 Task: Send an email with the signature Giselle Flores with the subject Update on a remote work arrangement and the message We need to discuss the new procedures for handling customer complaints on social media. from softage.8@softage.net to softage.10@softage.net and move the email from Sent Items to the folder Supplements
Action: Mouse moved to (142, 169)
Screenshot: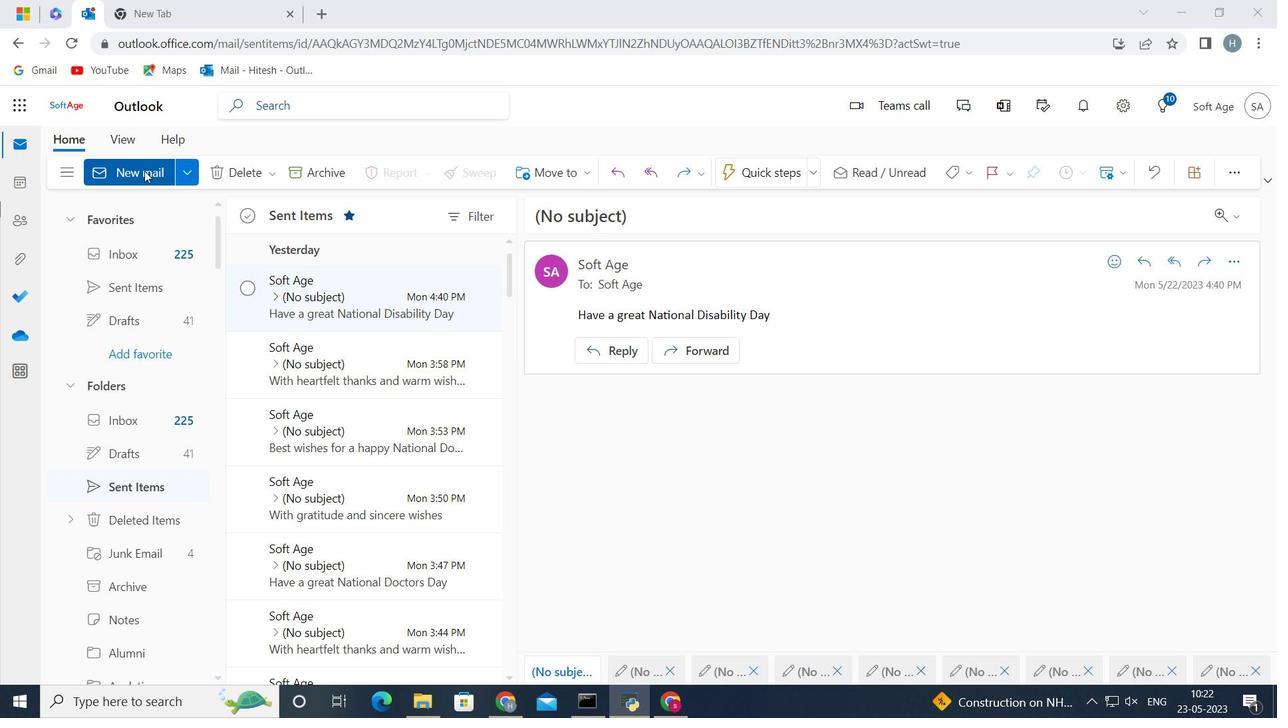 
Action: Mouse pressed left at (142, 169)
Screenshot: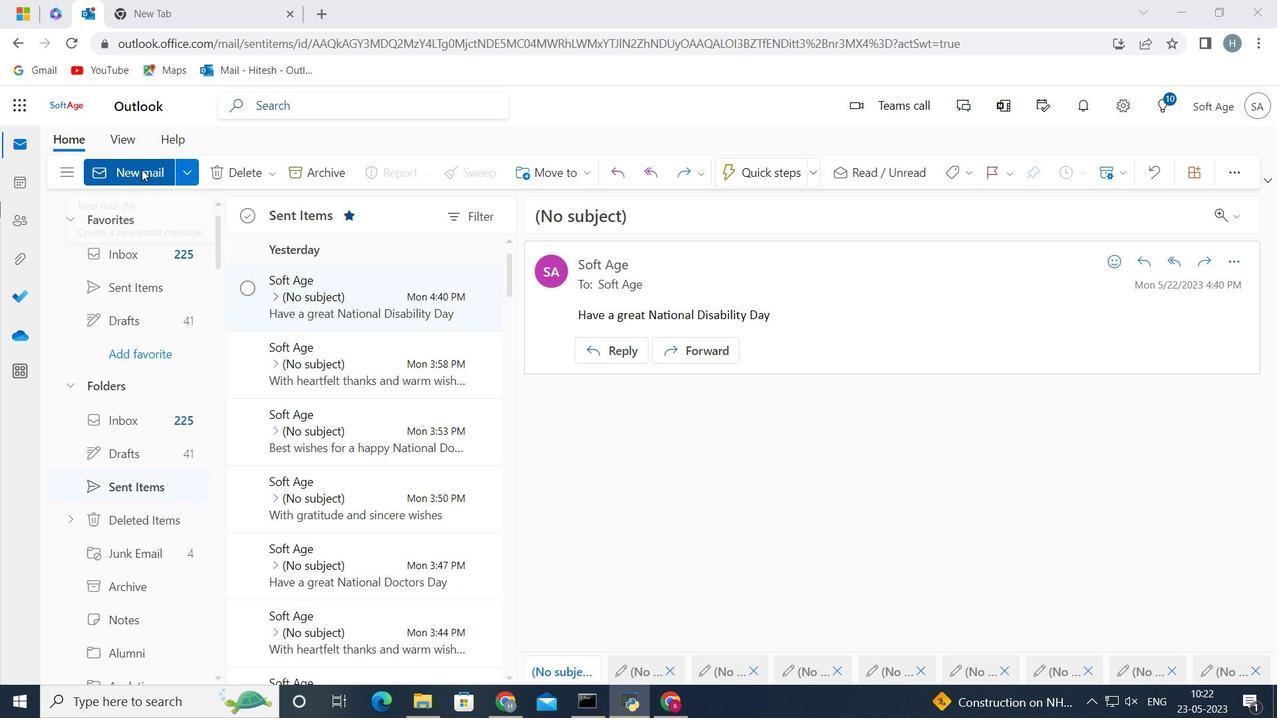 
Action: Mouse moved to (1050, 173)
Screenshot: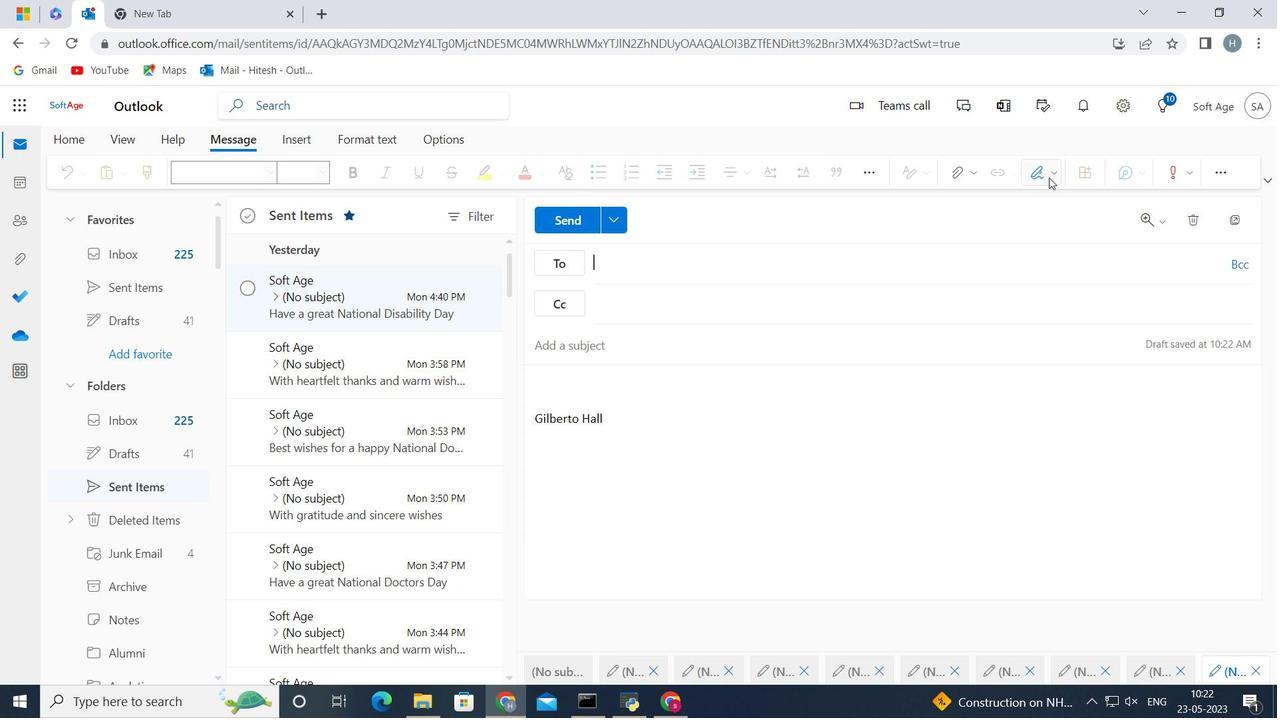 
Action: Mouse pressed left at (1050, 173)
Screenshot: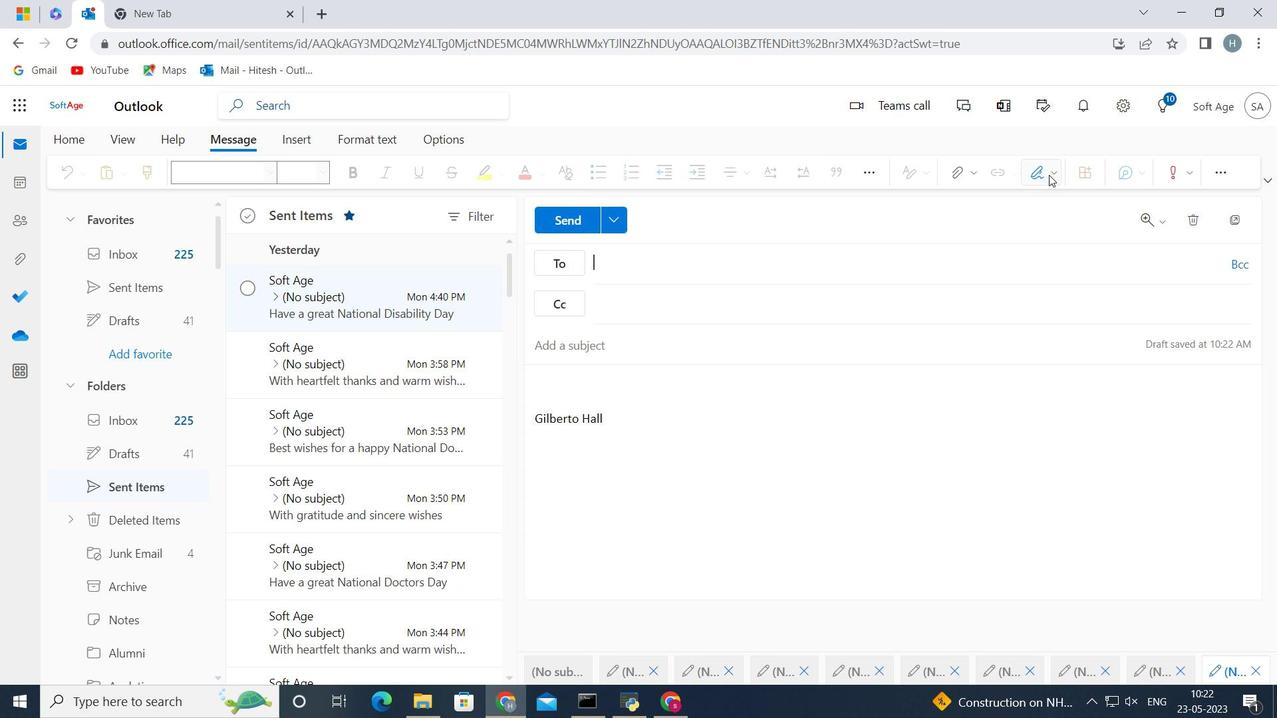 
Action: Mouse moved to (1008, 242)
Screenshot: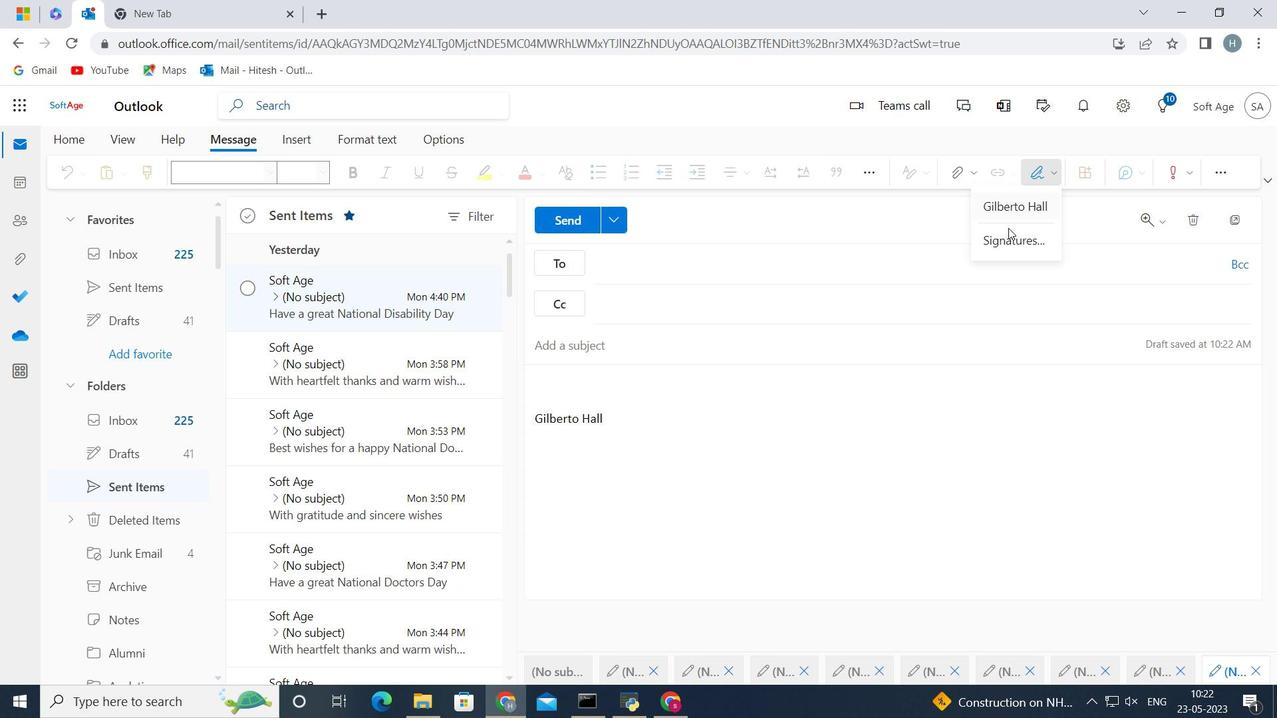 
Action: Mouse pressed left at (1008, 242)
Screenshot: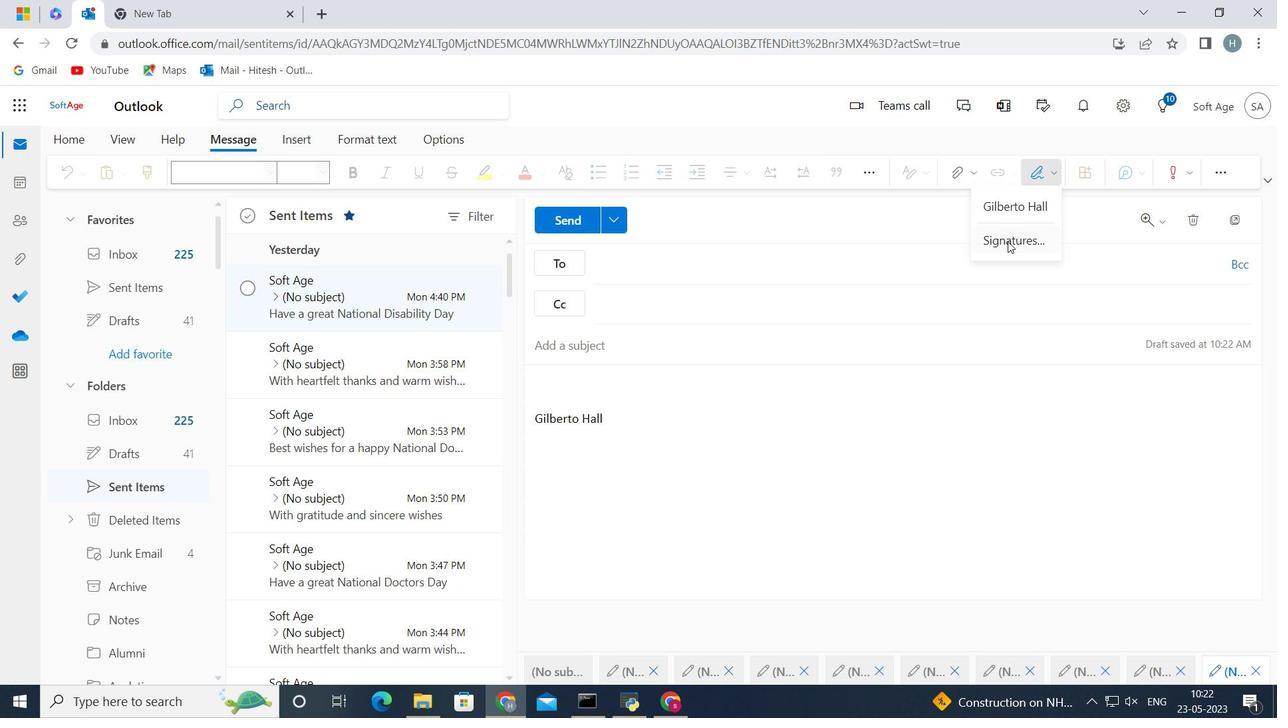 
Action: Mouse moved to (963, 302)
Screenshot: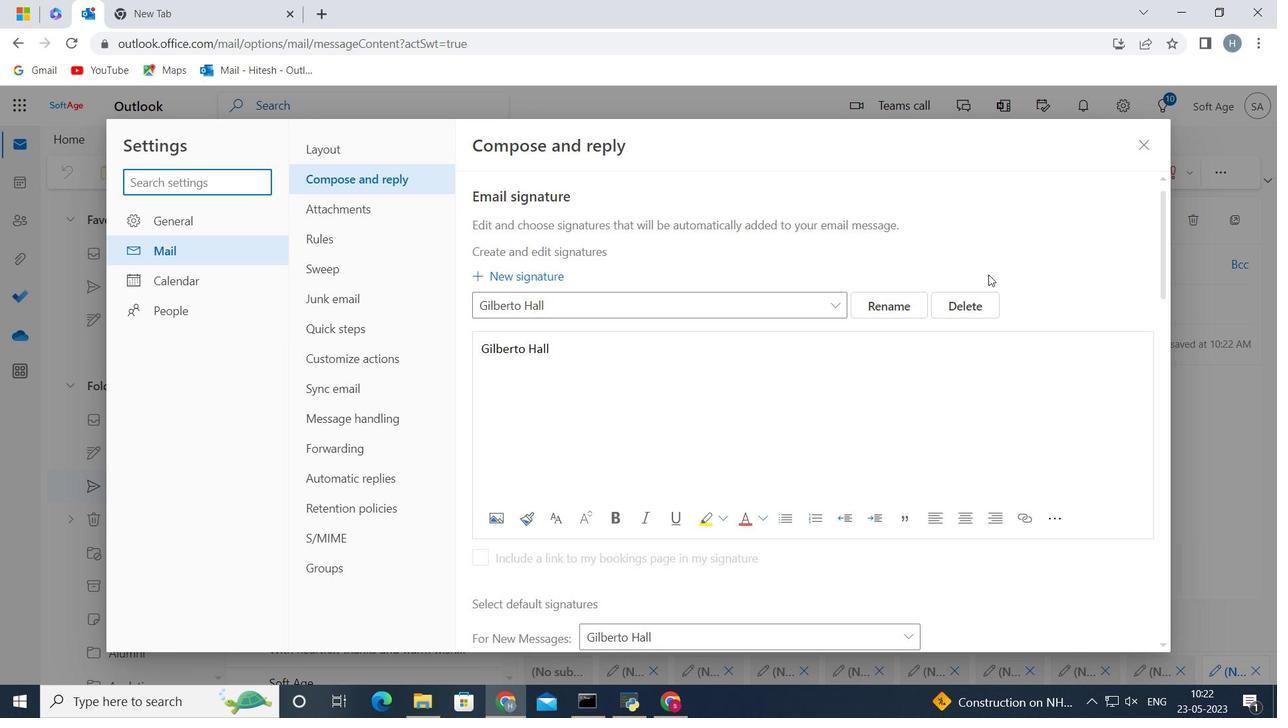 
Action: Mouse pressed left at (963, 302)
Screenshot: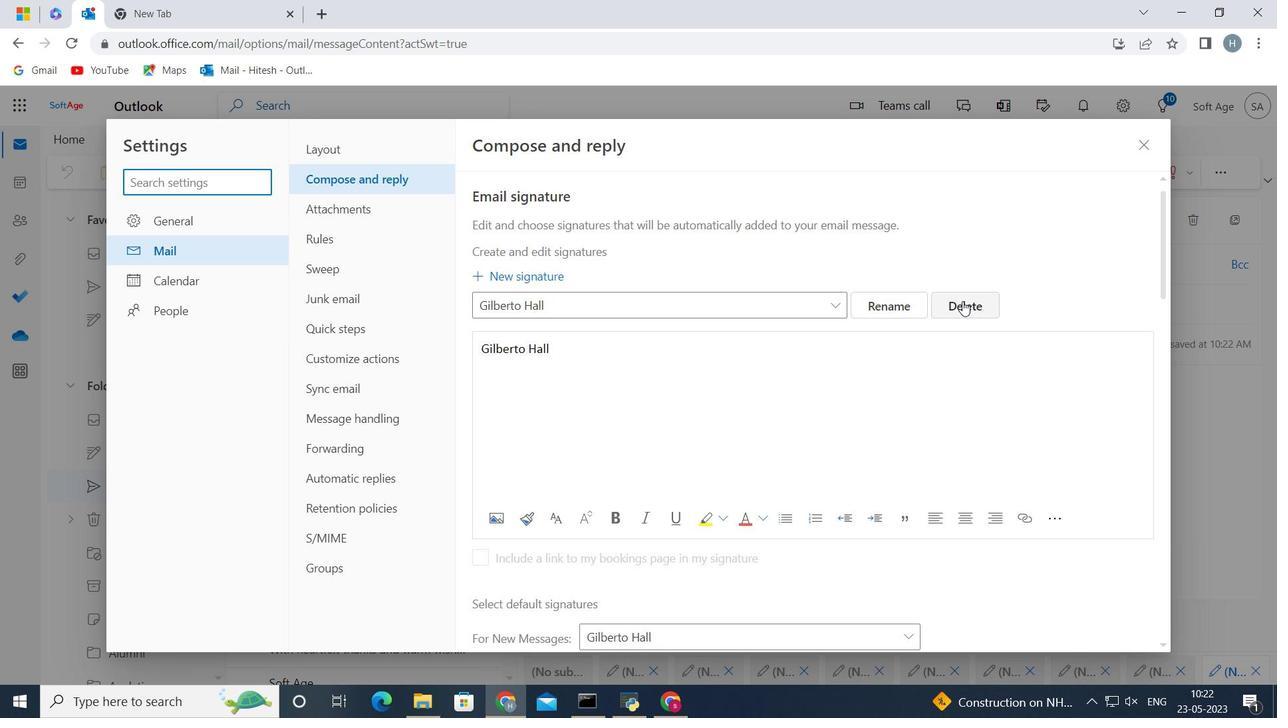 
Action: Mouse moved to (763, 307)
Screenshot: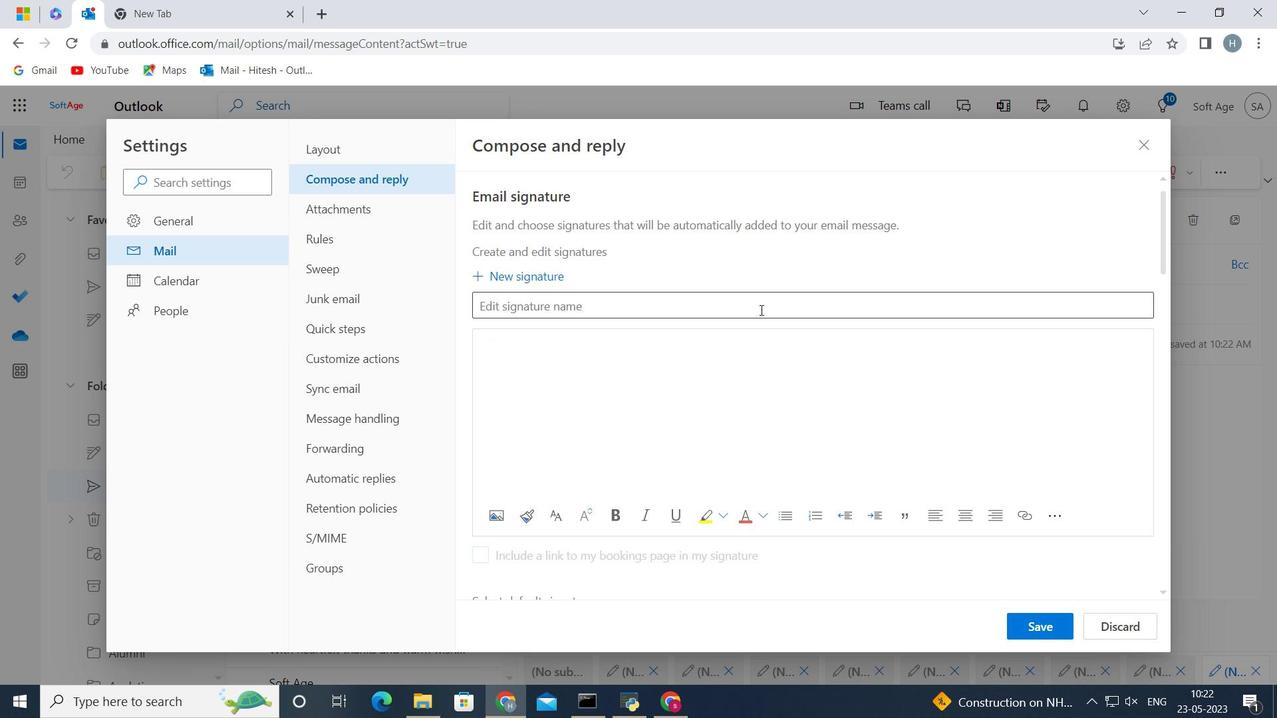 
Action: Mouse pressed left at (763, 307)
Screenshot: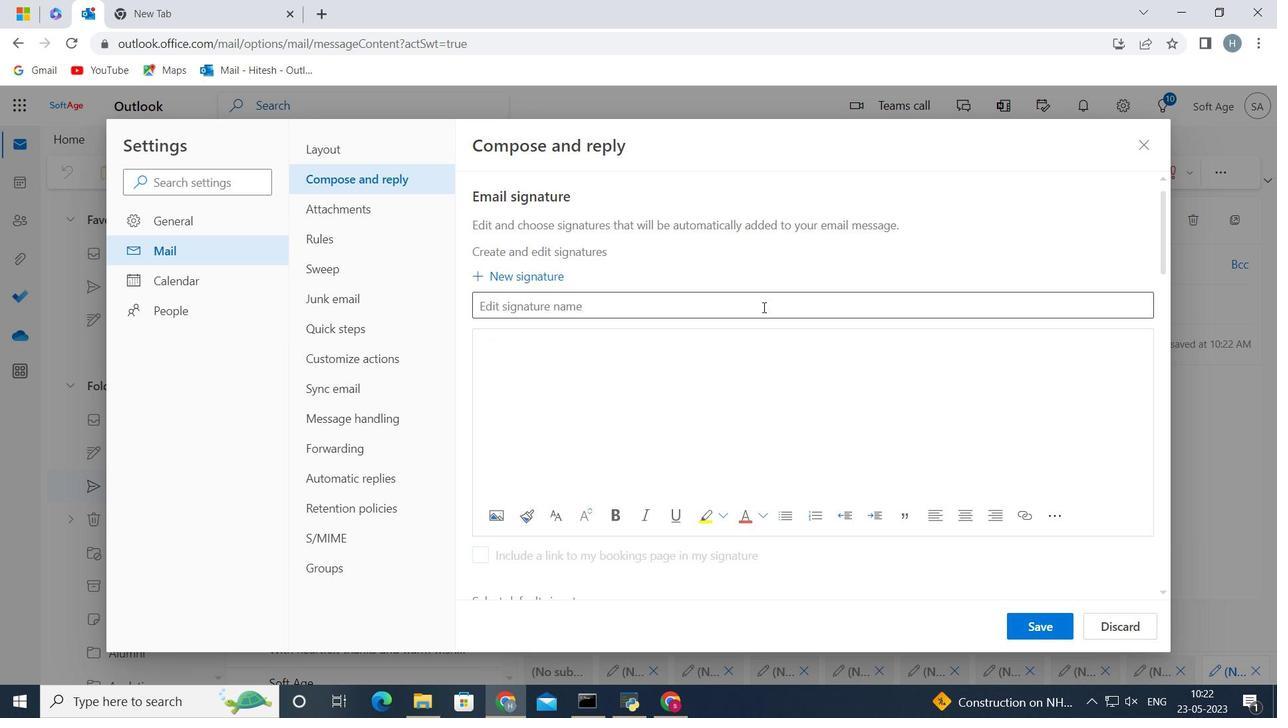 
Action: Key pressed <Key.shift><Key.shift><Key.shift><Key.shift><Key.shift><Key.shift>Giselle<Key.space><Key.shift>Flores
Screenshot: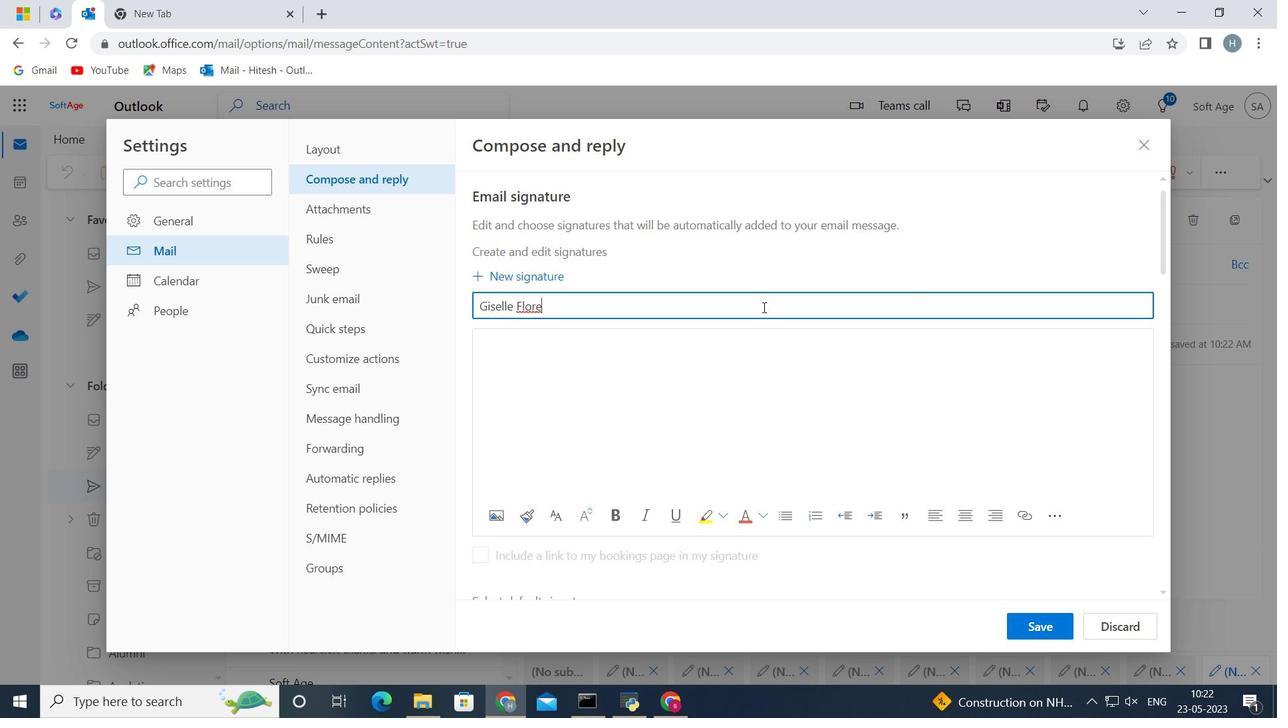 
Action: Mouse moved to (575, 357)
Screenshot: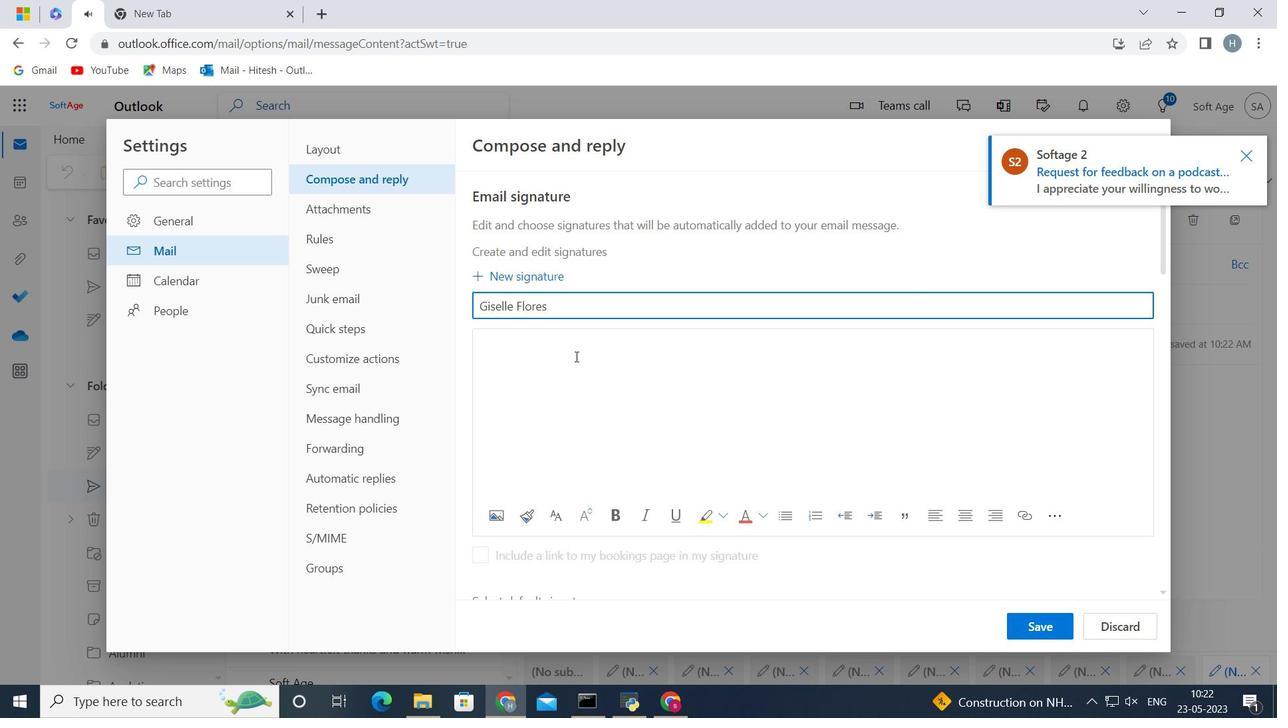 
Action: Mouse pressed left at (575, 356)
Screenshot: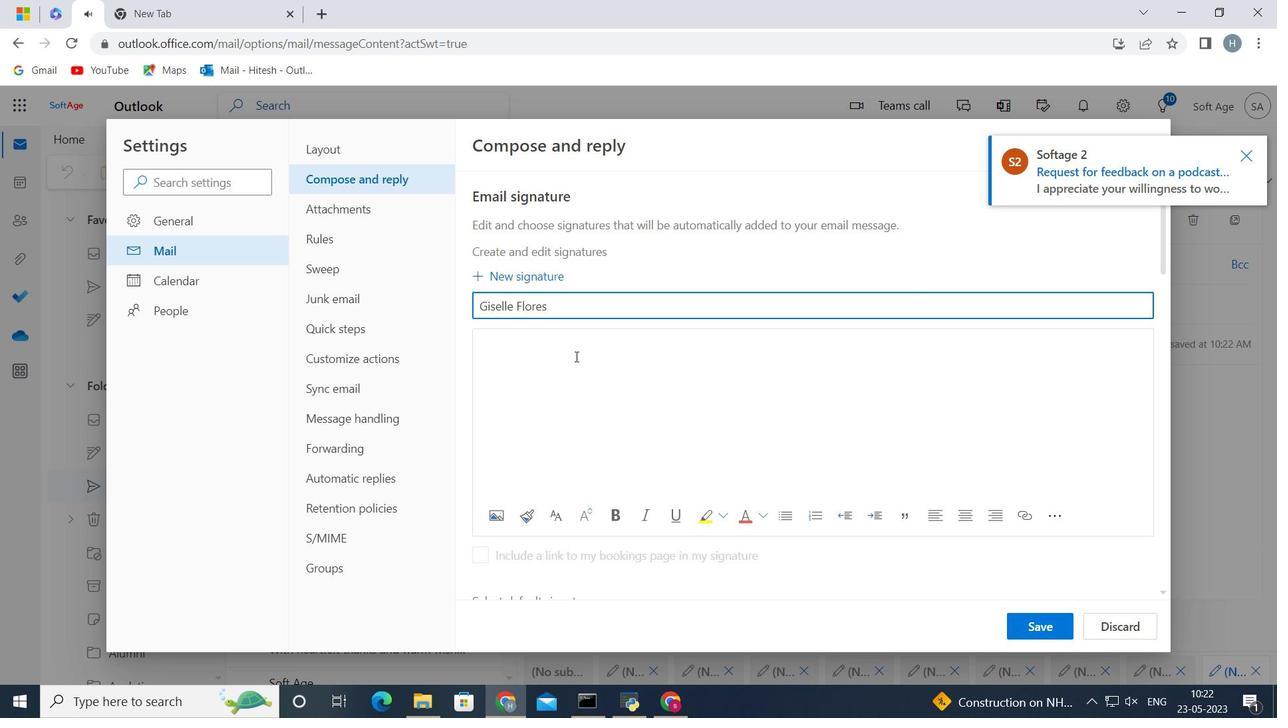 
Action: Key pressed <Key.shift><Key.shift><Key.shift><Key.shift><Key.shift><Key.shift>Giselle<Key.space><Key.shift>Flores
Screenshot: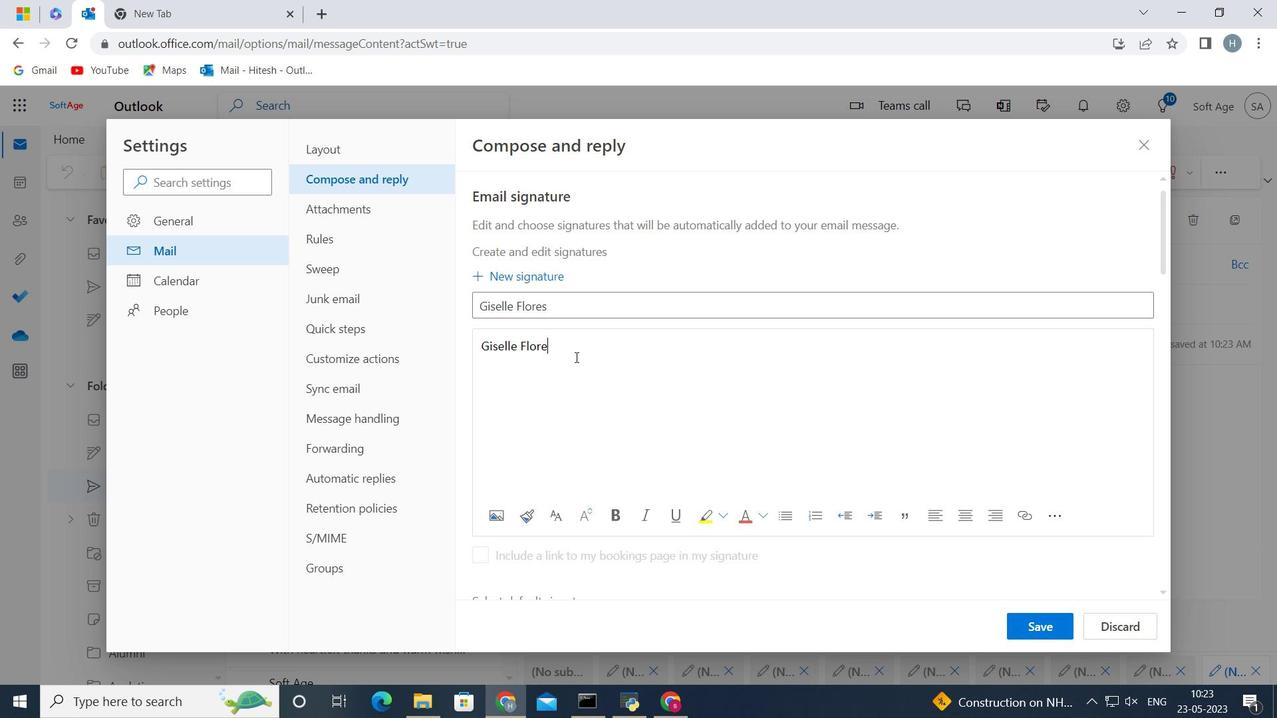
Action: Mouse moved to (1031, 626)
Screenshot: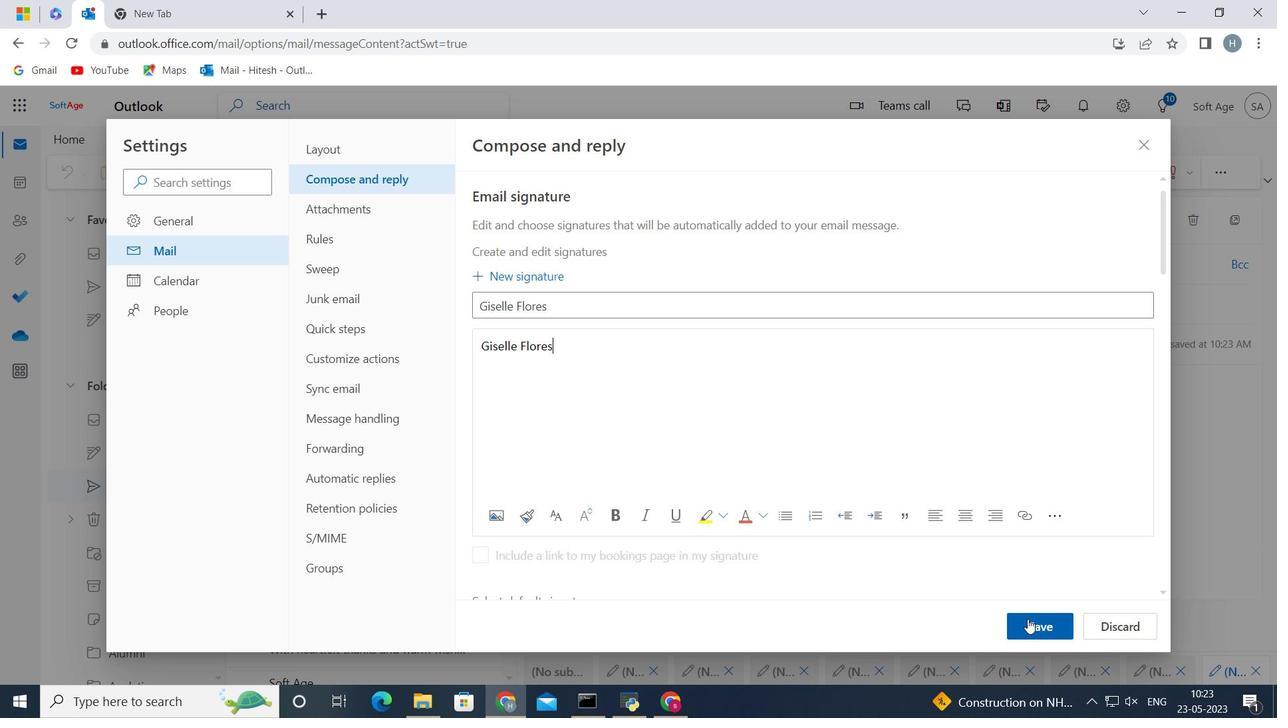 
Action: Mouse pressed left at (1031, 626)
Screenshot: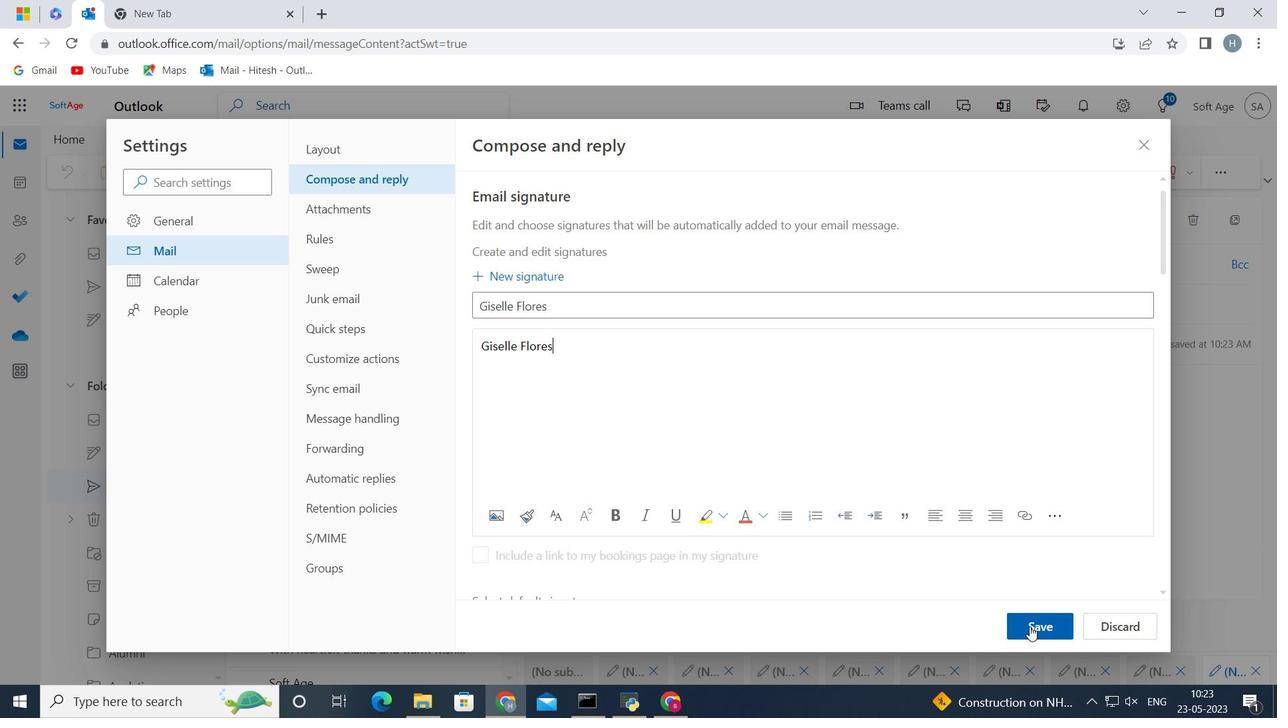 
Action: Mouse moved to (956, 335)
Screenshot: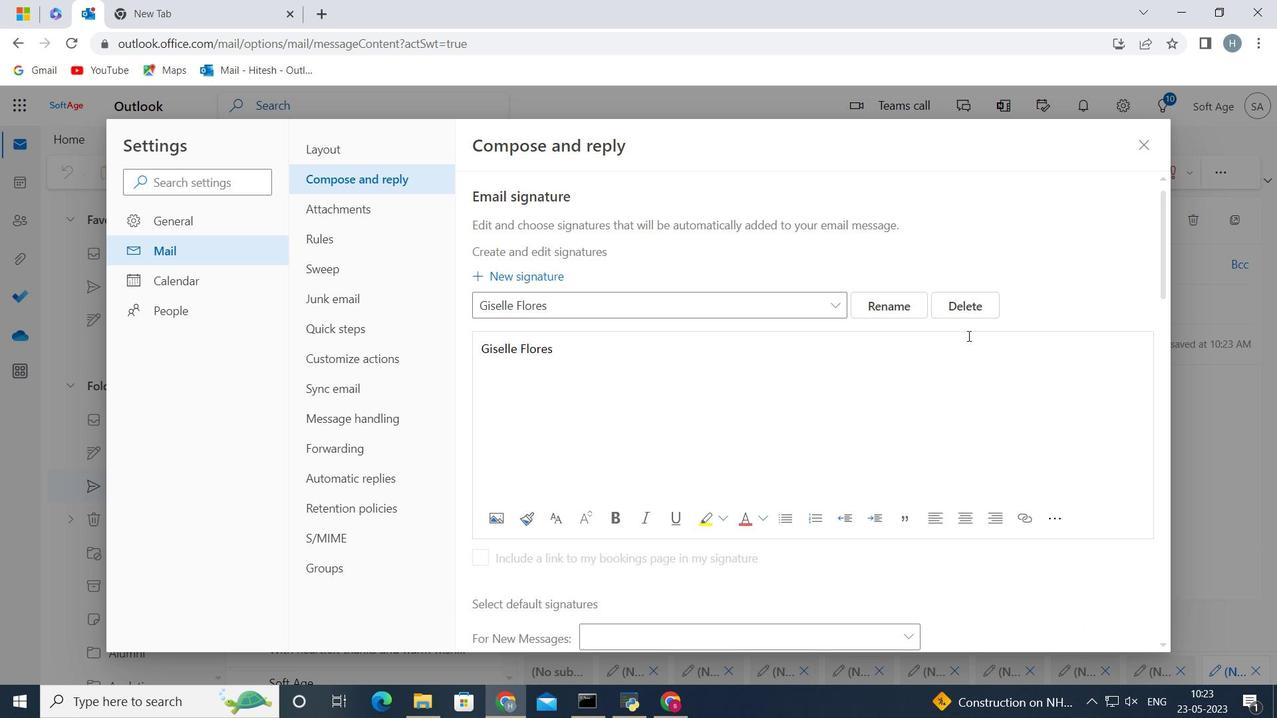 
Action: Mouse scrolled (956, 334) with delta (0, 0)
Screenshot: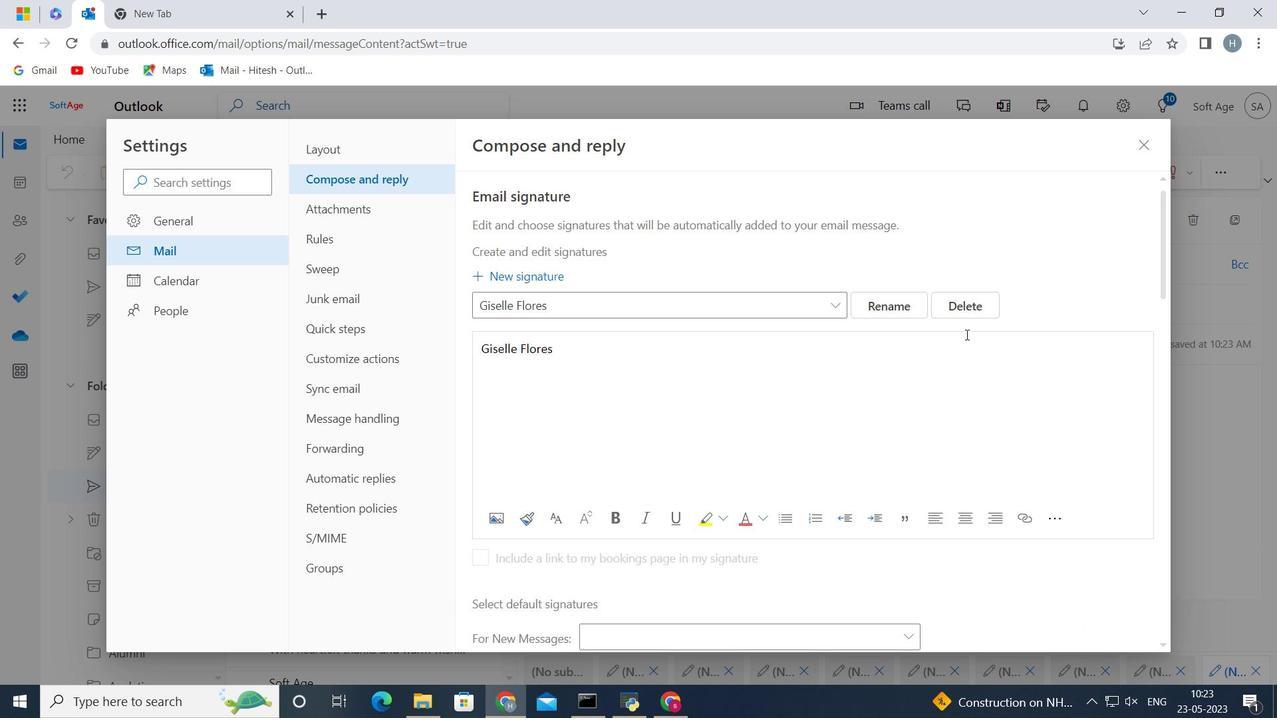 
Action: Mouse scrolled (956, 334) with delta (0, 0)
Screenshot: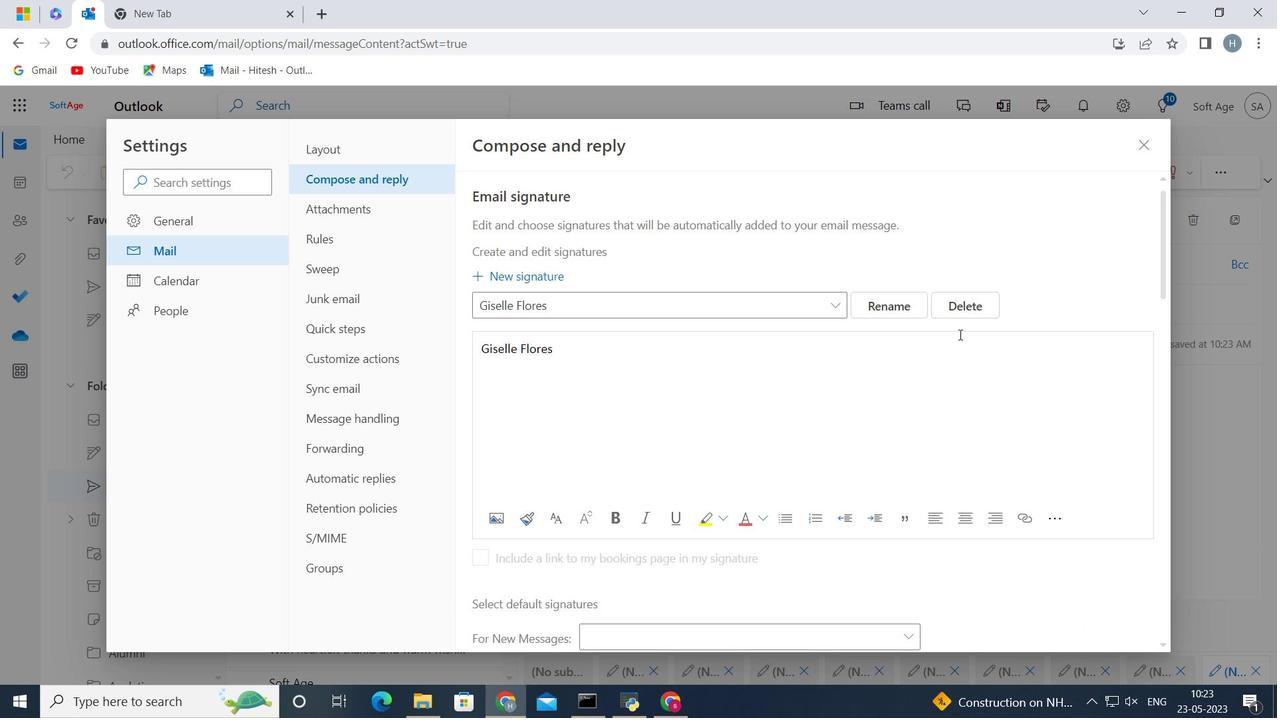 
Action: Mouse scrolled (956, 334) with delta (0, 0)
Screenshot: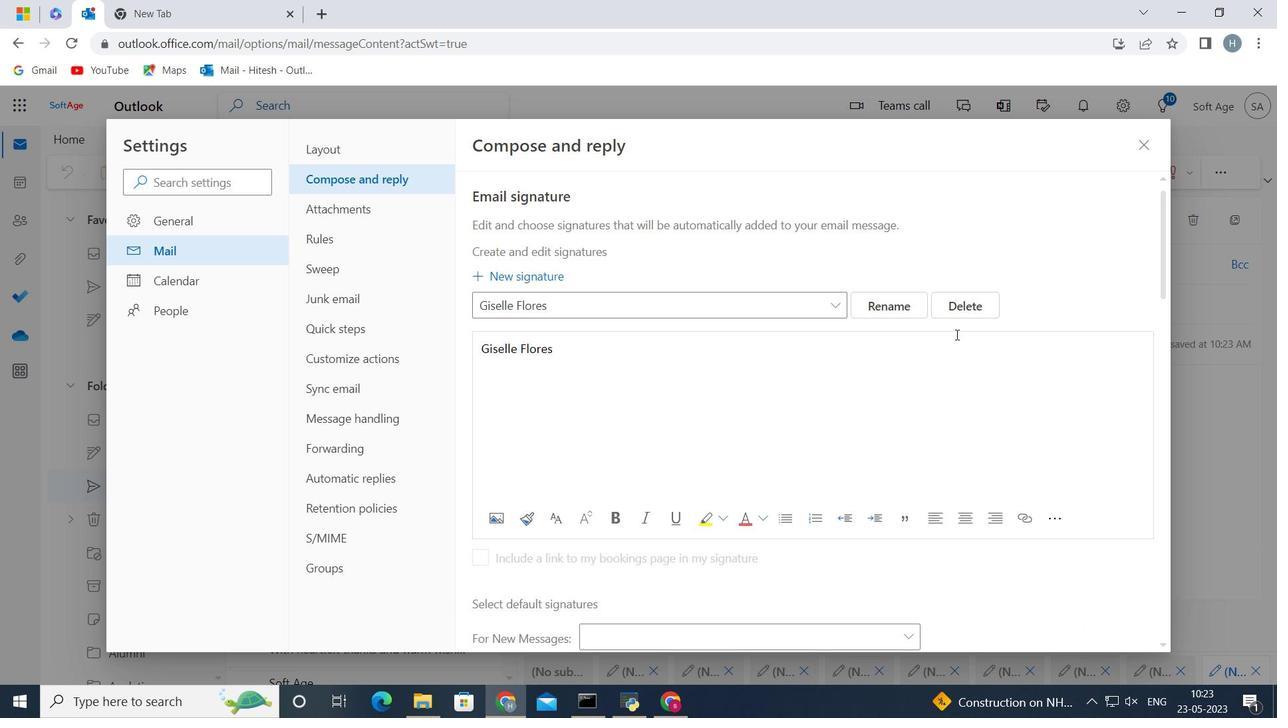 
Action: Mouse moved to (955, 332)
Screenshot: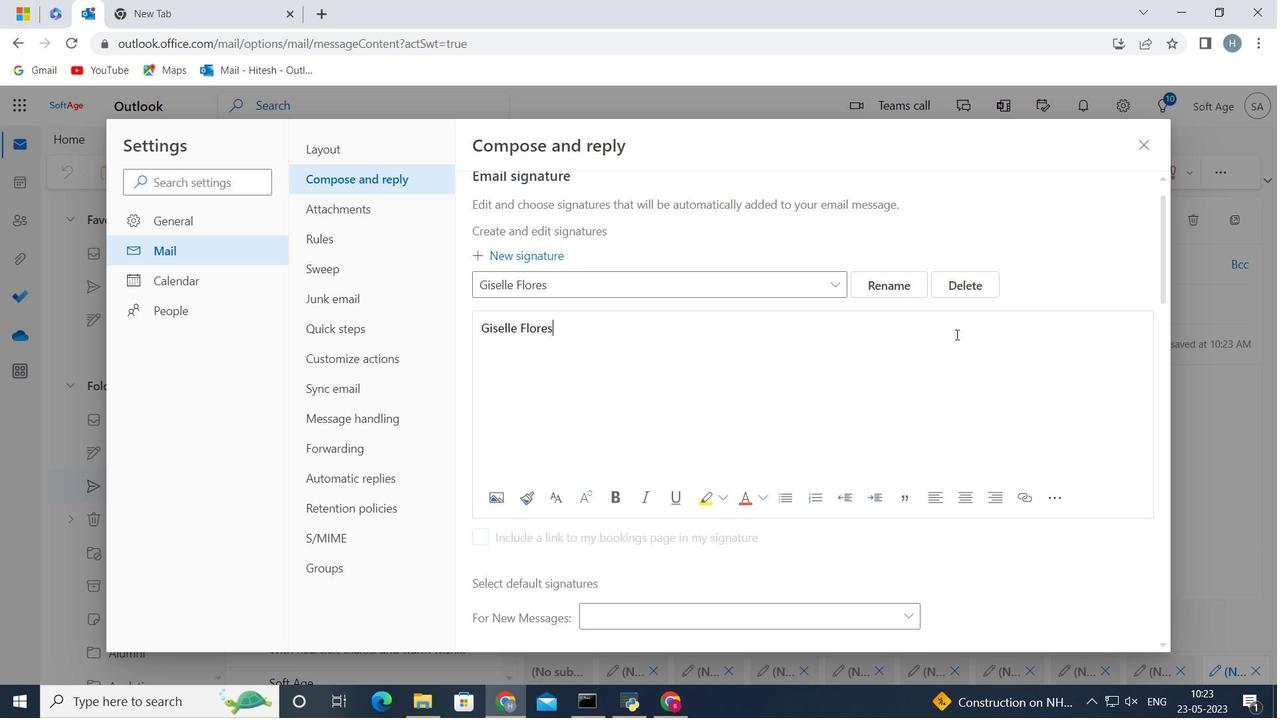 
Action: Mouse scrolled (955, 331) with delta (0, 0)
Screenshot: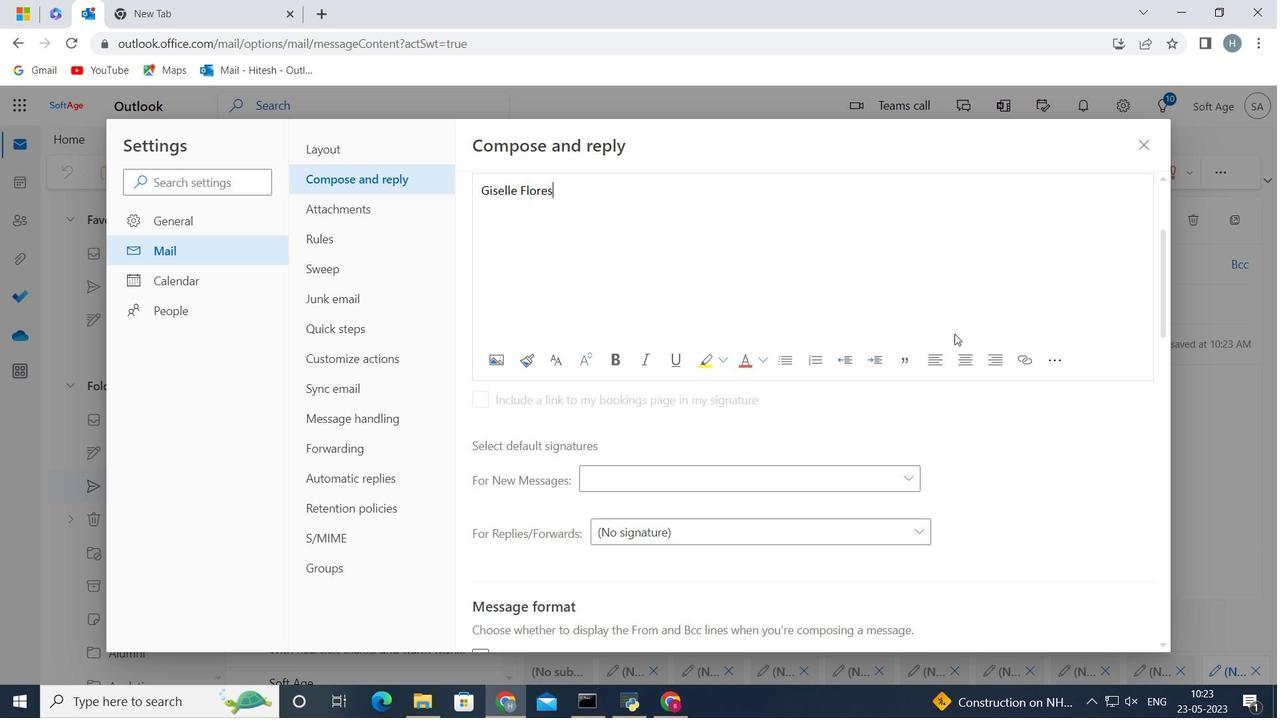 
Action: Mouse scrolled (955, 331) with delta (0, 0)
Screenshot: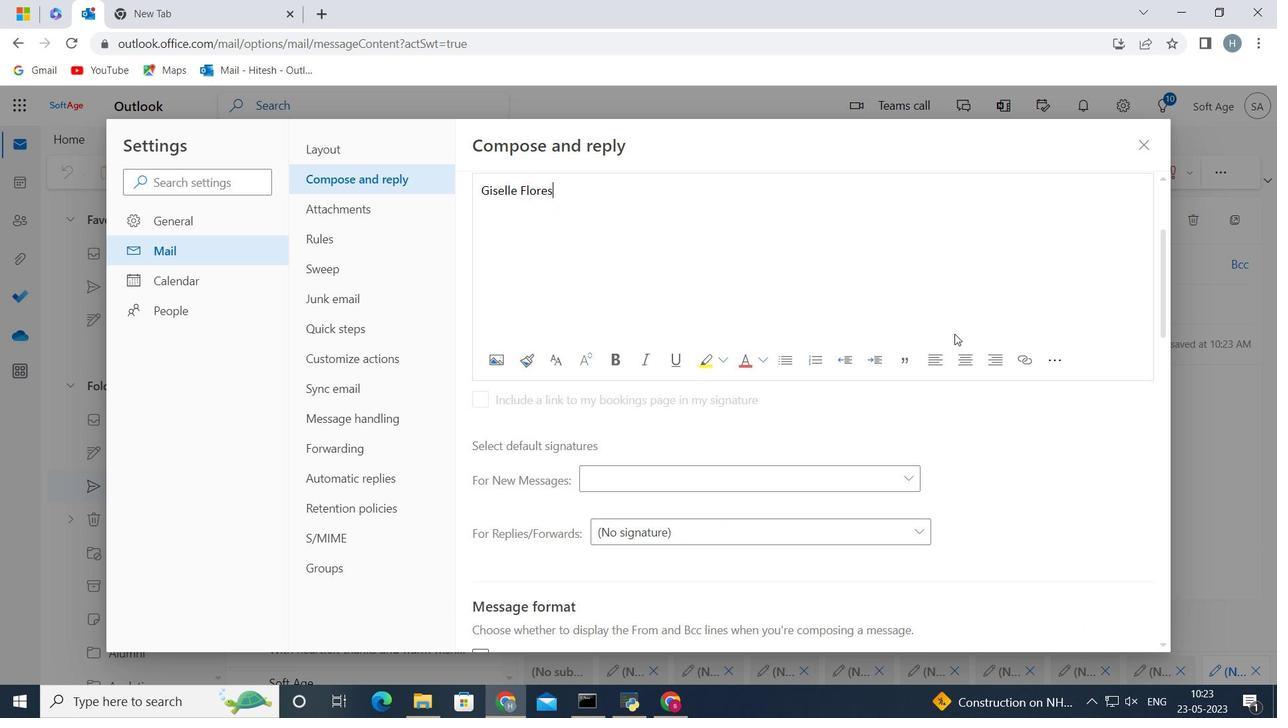 
Action: Mouse moved to (887, 209)
Screenshot: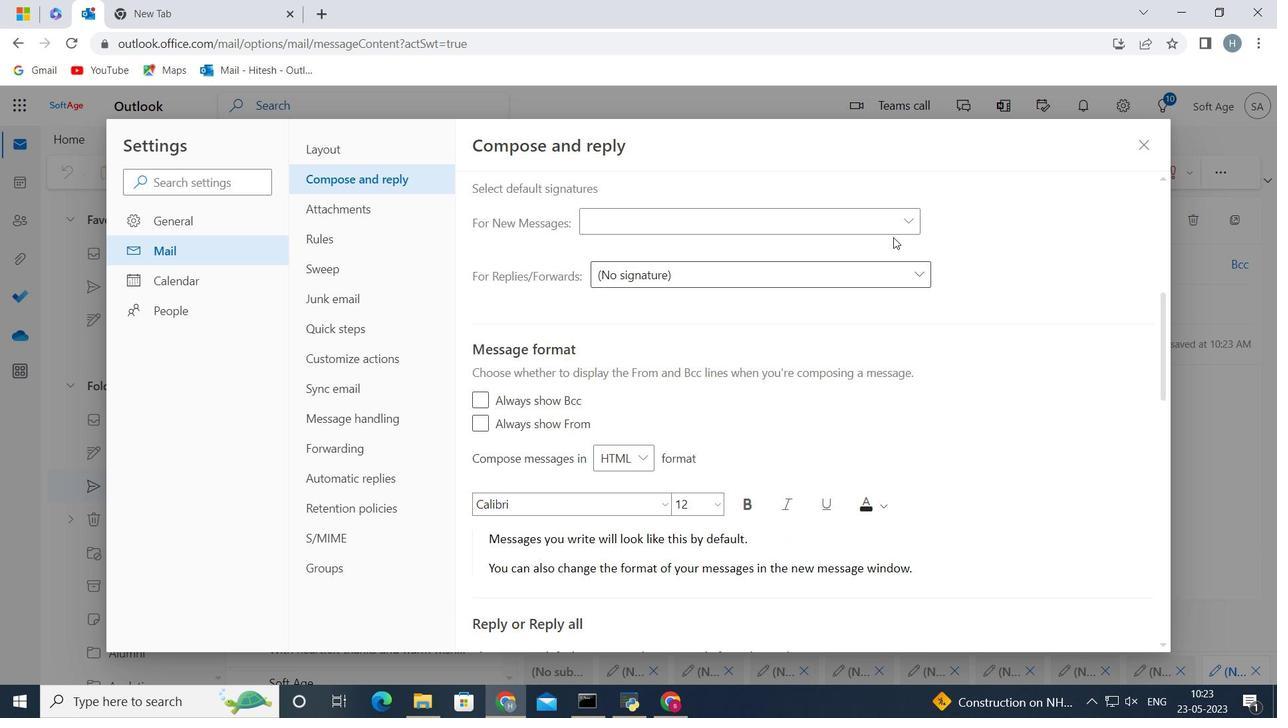 
Action: Mouse pressed left at (887, 209)
Screenshot: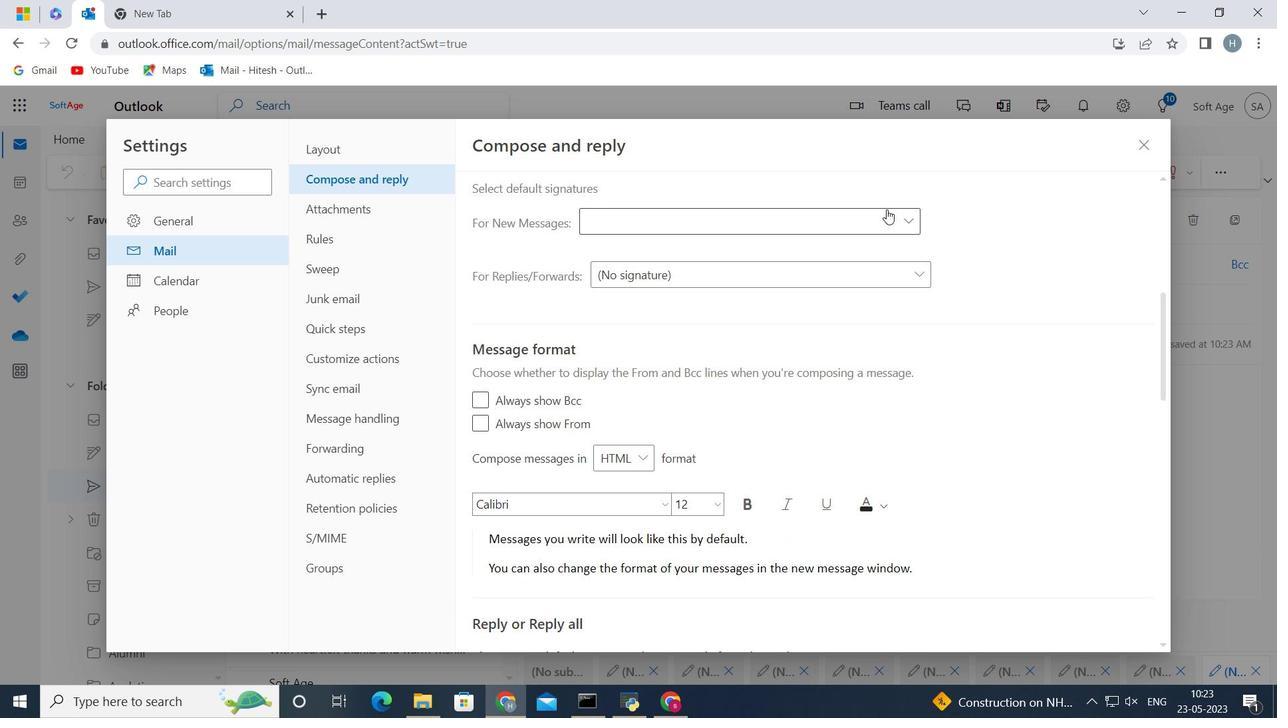 
Action: Mouse moved to (870, 276)
Screenshot: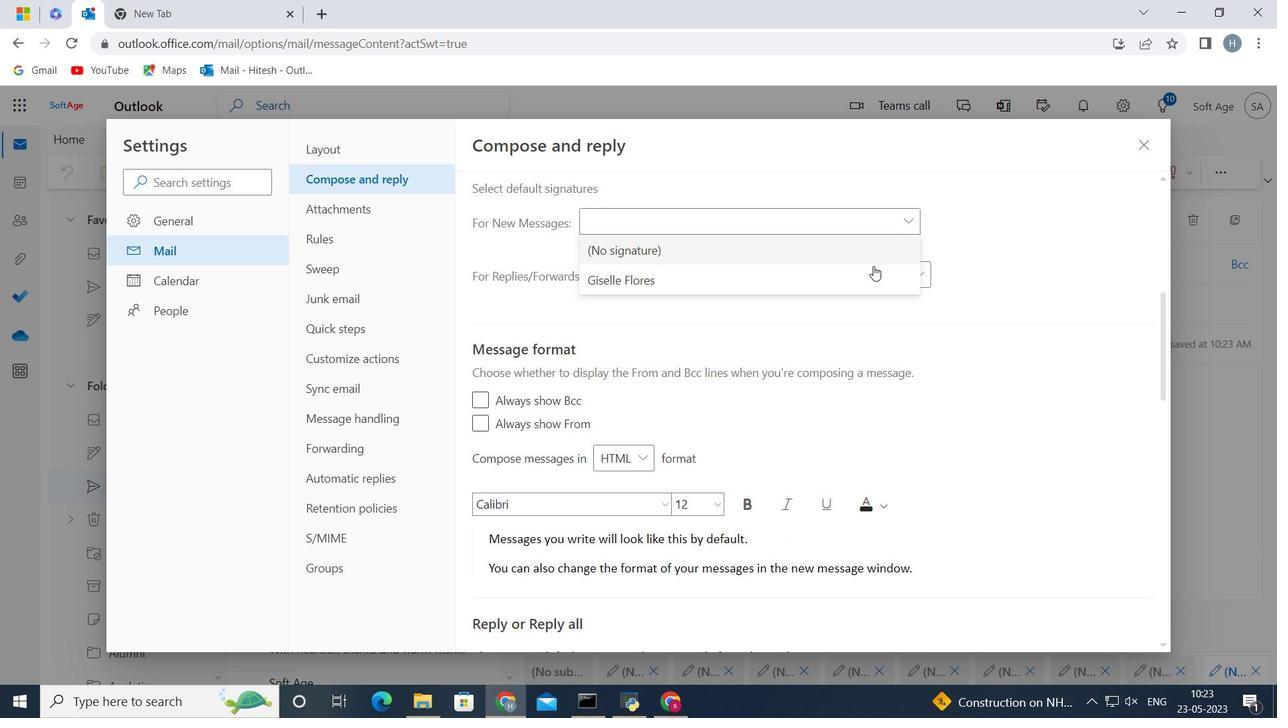 
Action: Mouse pressed left at (870, 276)
Screenshot: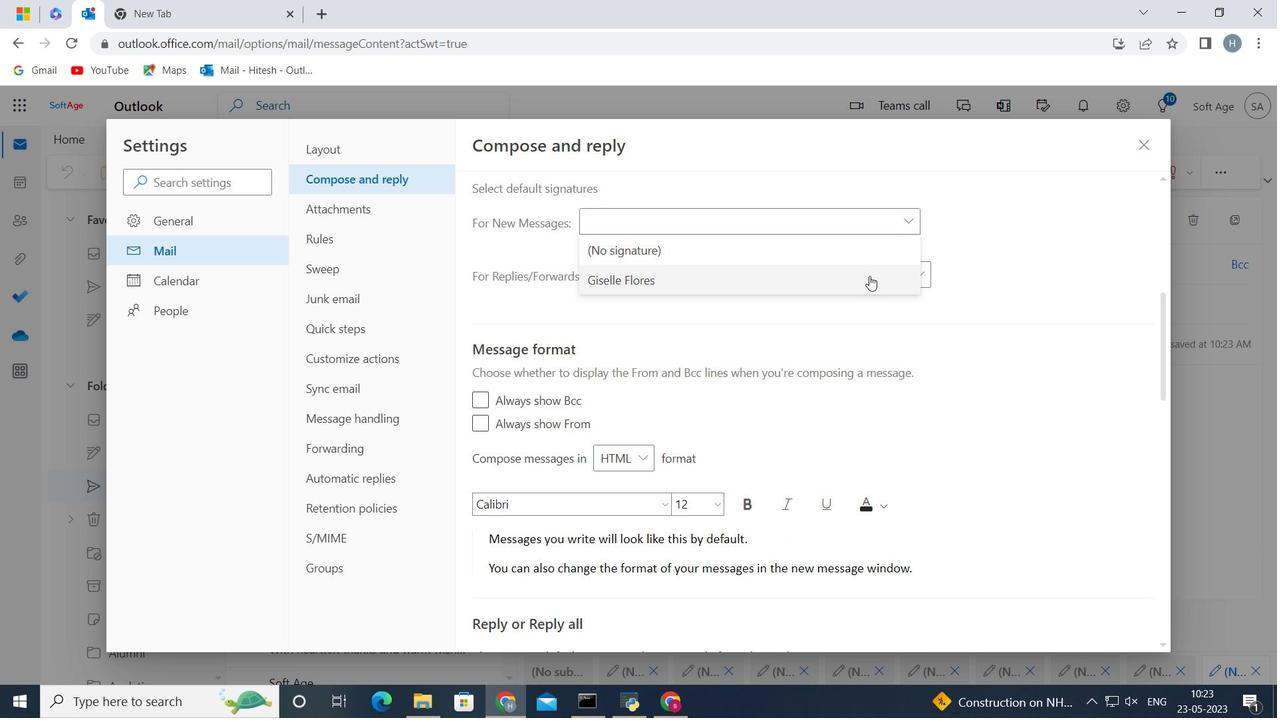 
Action: Mouse moved to (1038, 622)
Screenshot: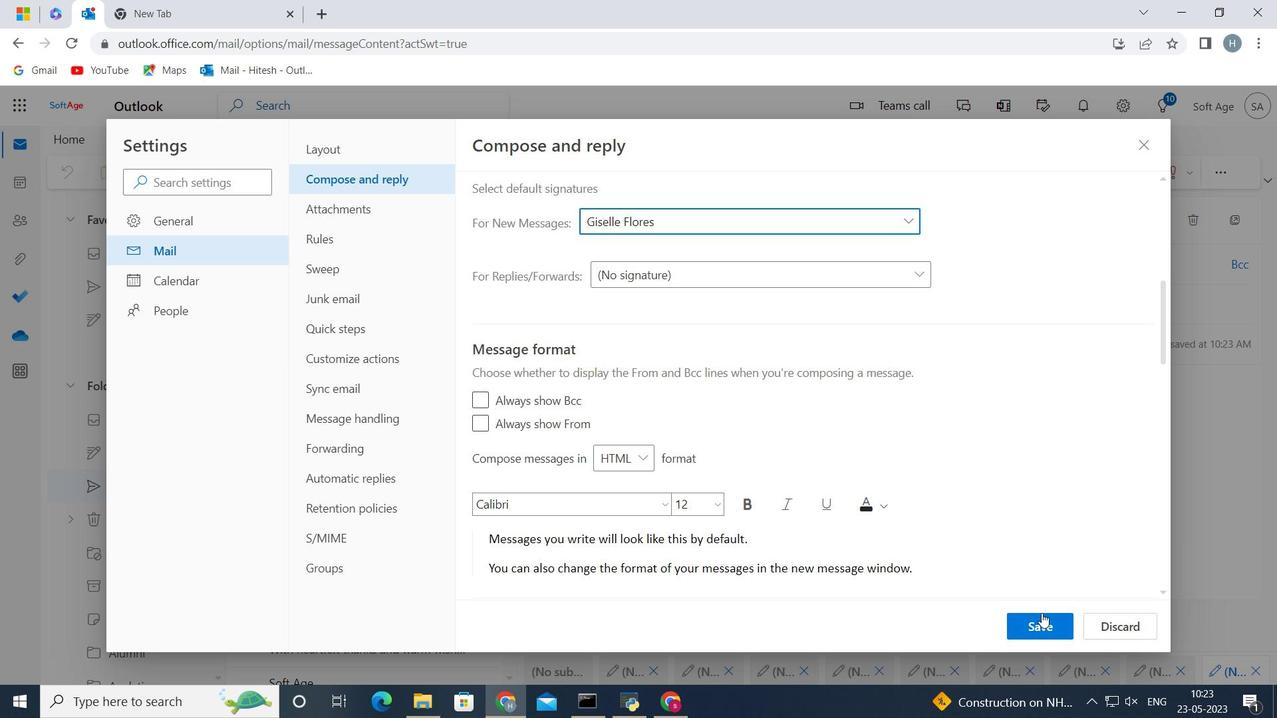 
Action: Mouse pressed left at (1038, 622)
Screenshot: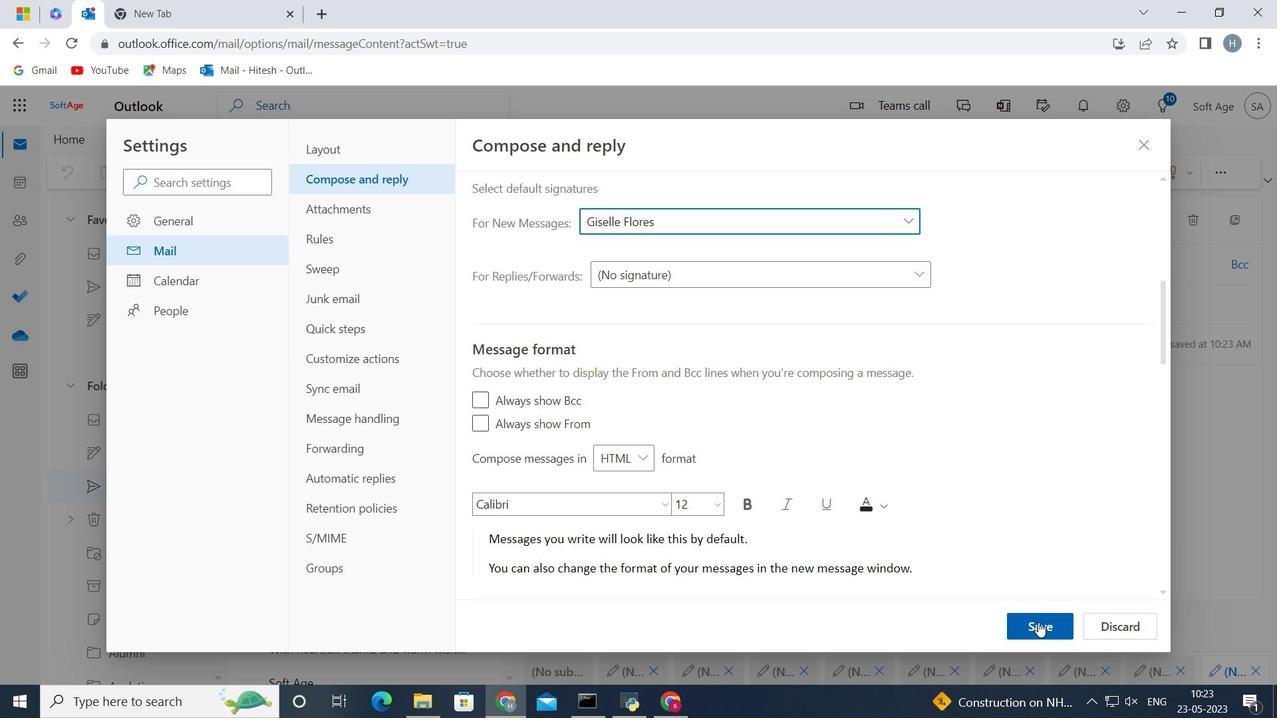 
Action: Mouse moved to (1150, 139)
Screenshot: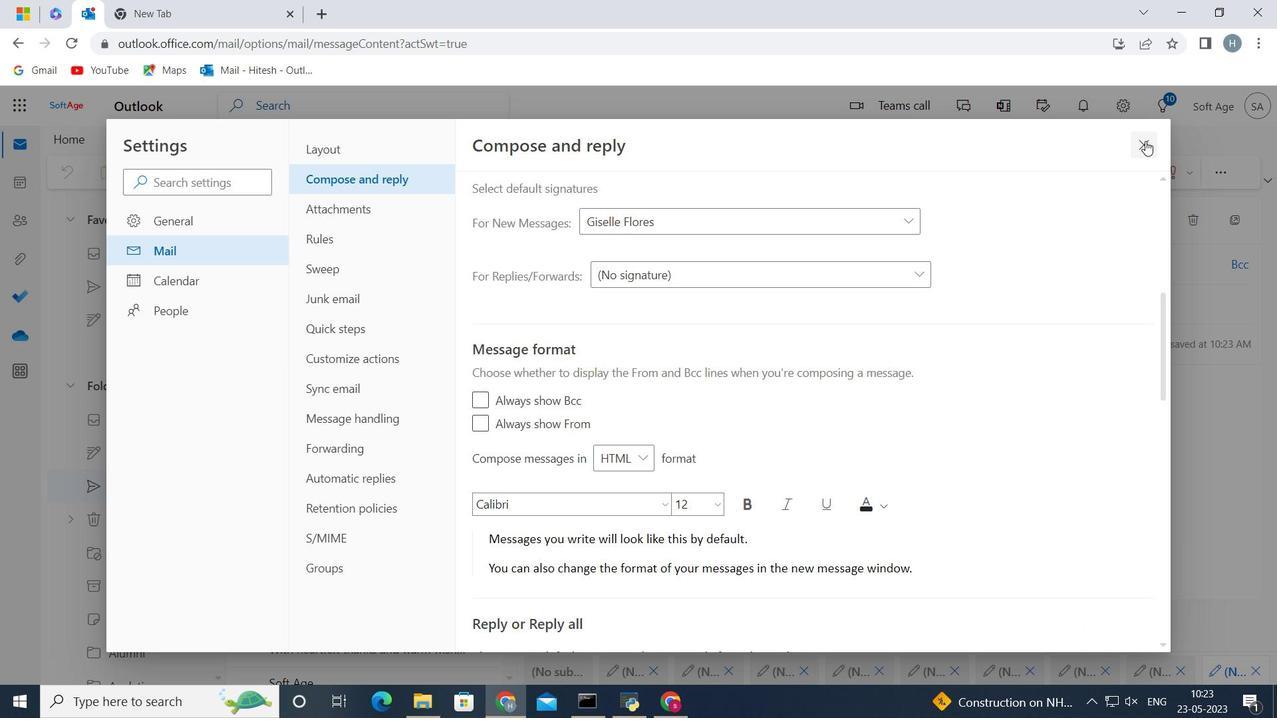 
Action: Mouse pressed left at (1150, 139)
Screenshot: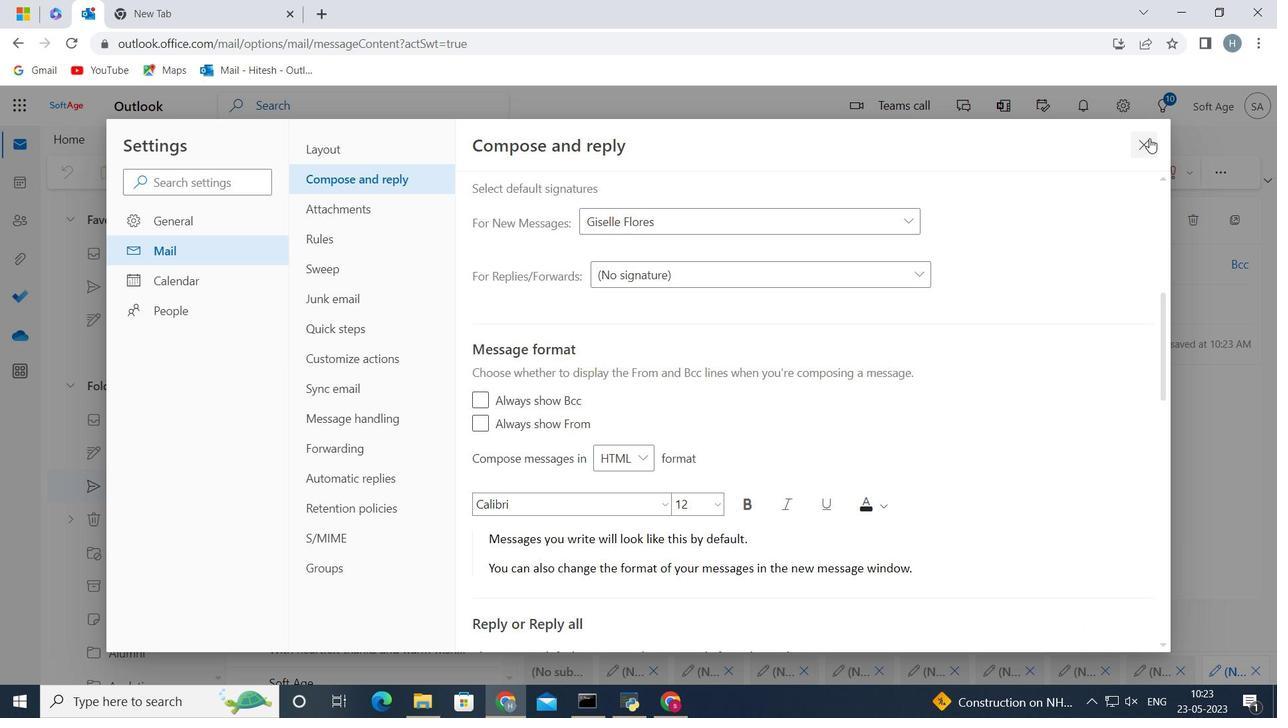 
Action: Mouse moved to (602, 344)
Screenshot: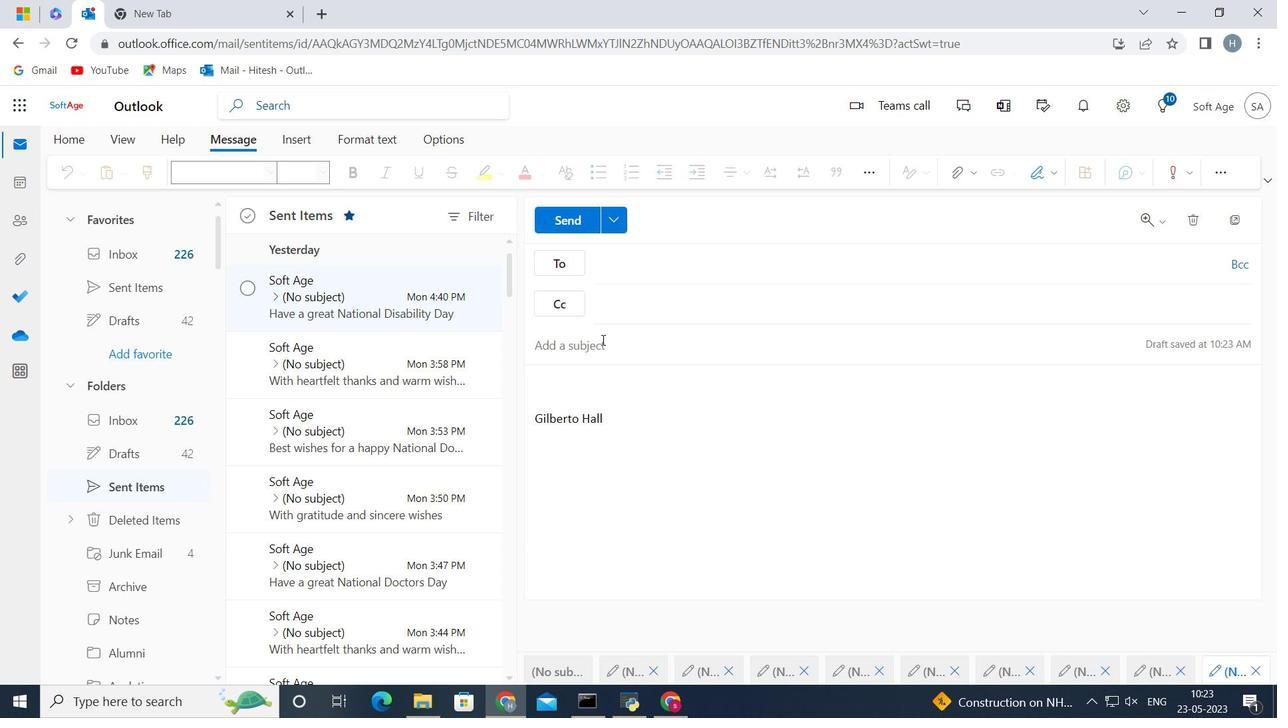 
Action: Mouse pressed left at (602, 344)
Screenshot: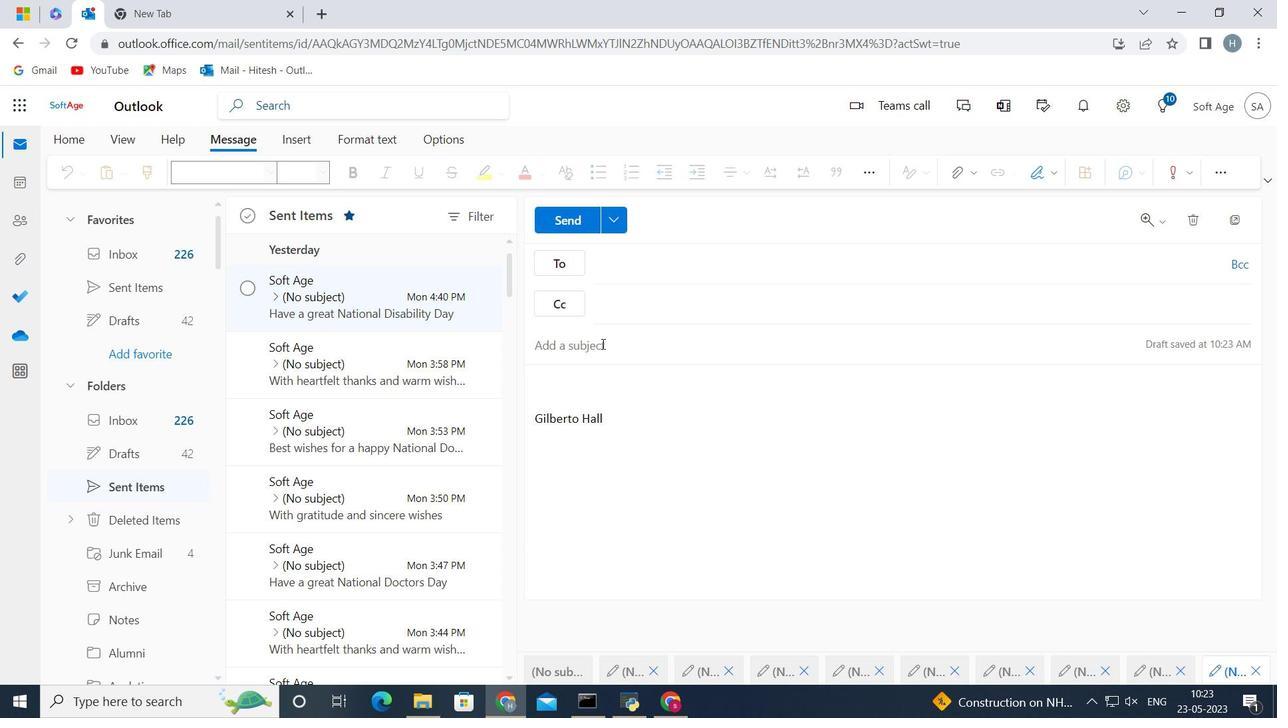 
Action: Key pressed <Key.shift>Update<Key.space>on<Key.space>a<Key.space>remote<Key.space>work<Key.space>arrangement<Key.space>
Screenshot: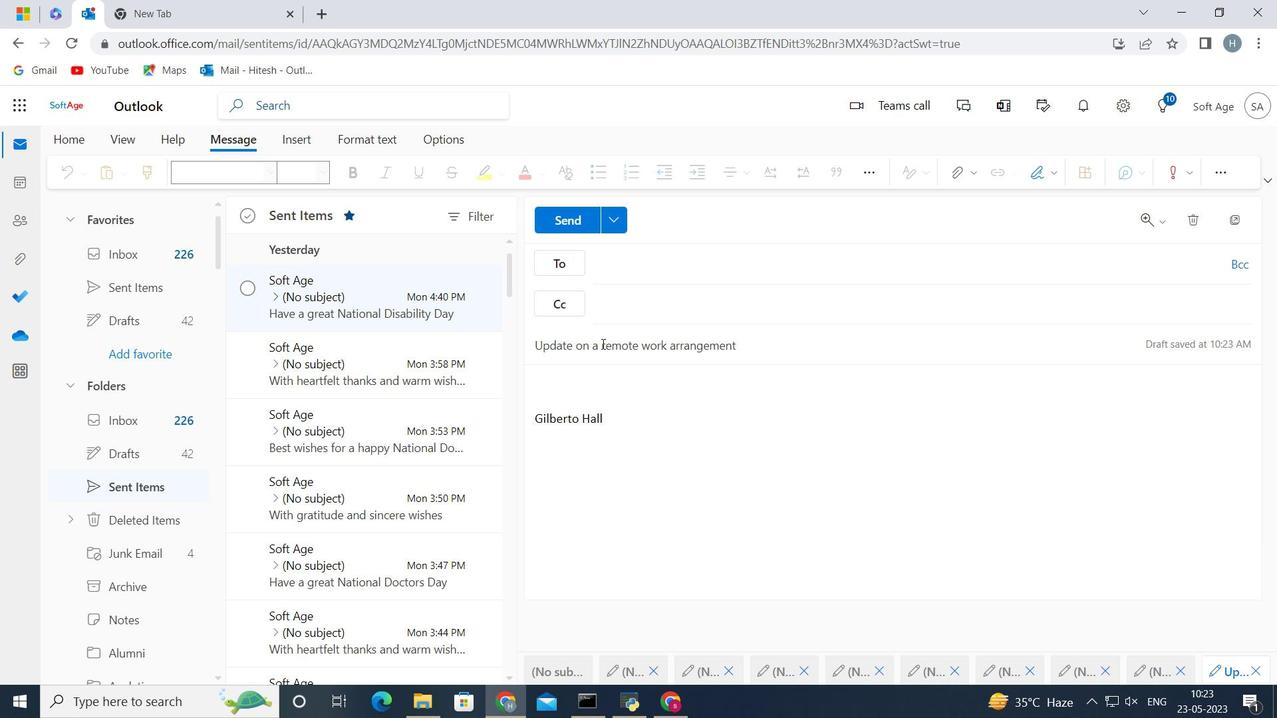 
Action: Mouse moved to (615, 417)
Screenshot: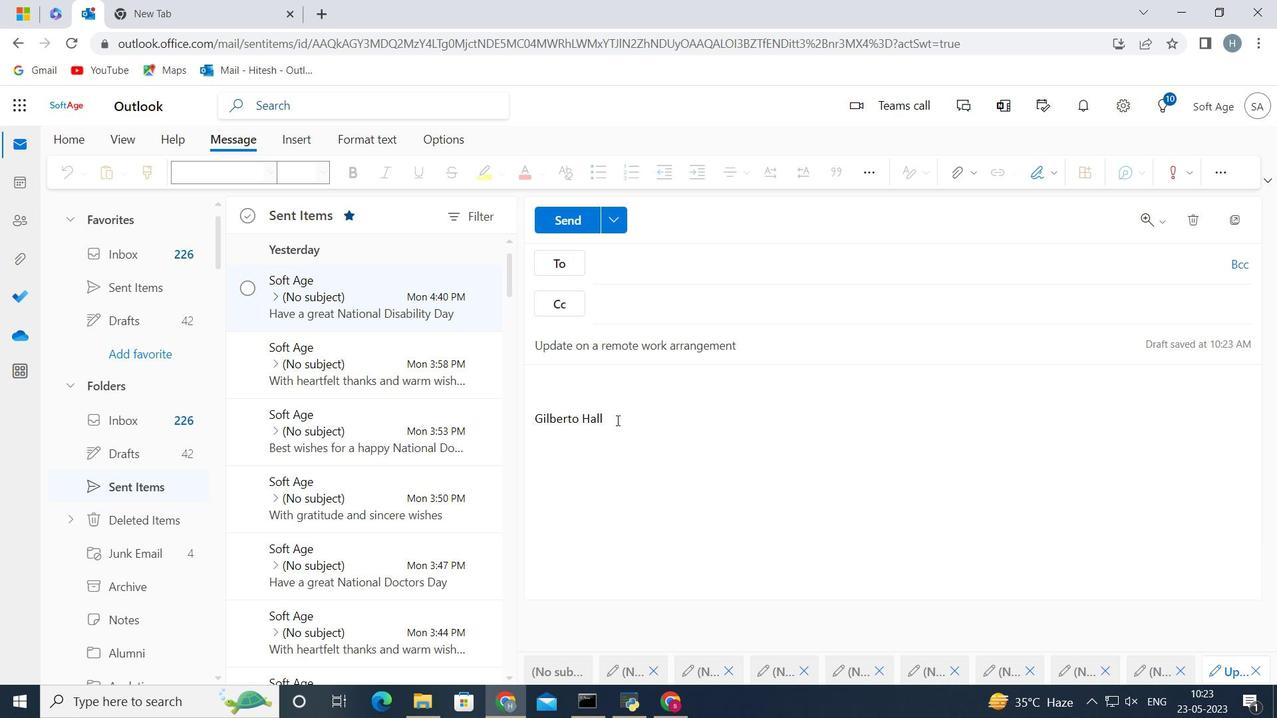 
Action: Mouse pressed left at (615, 417)
Screenshot: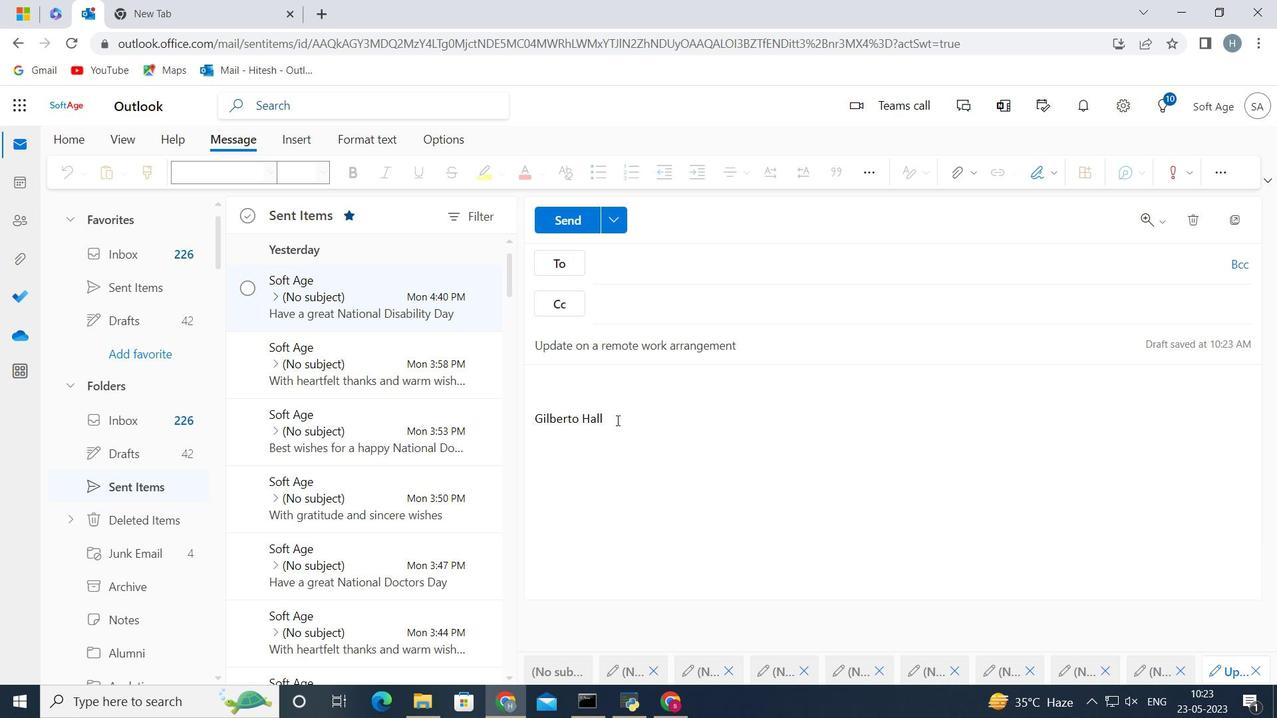 
Action: Key pressed <Key.backspace><Key.backspace><Key.backspace><Key.backspace><Key.backspace><Key.backspace><Key.backspace><Key.backspace><Key.backspace><Key.backspace><Key.backspace><Key.backspace><Key.backspace><Key.backspace><Key.backspace><Key.backspace><Key.backspace><Key.backspace><Key.shift>We<Key.space>need<Key.space>to<Key.space>discuss<Key.space>the<Key.space>new<Key.space>procedures<Key.space>for<Key.space>handling<Key.space>customer<Key.space>complaints<Key.space>on<Key.space>social<Key.space>media
Screenshot: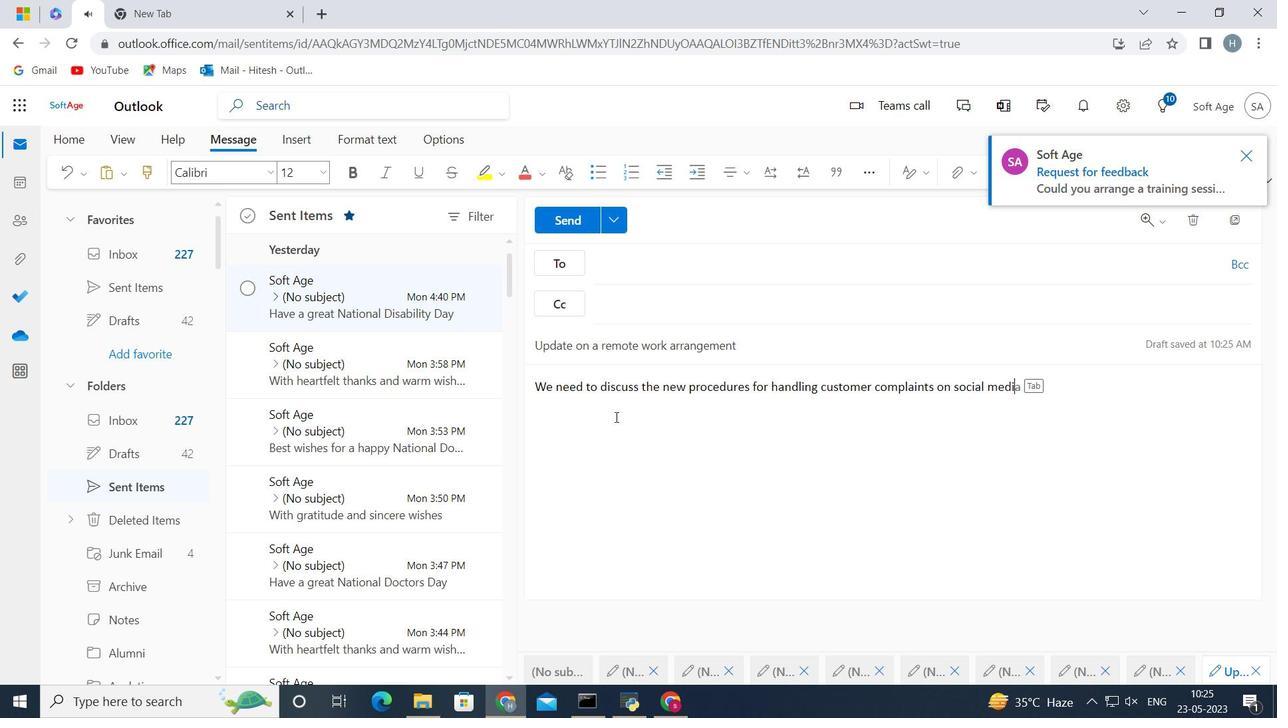 
Action: Mouse moved to (644, 338)
Screenshot: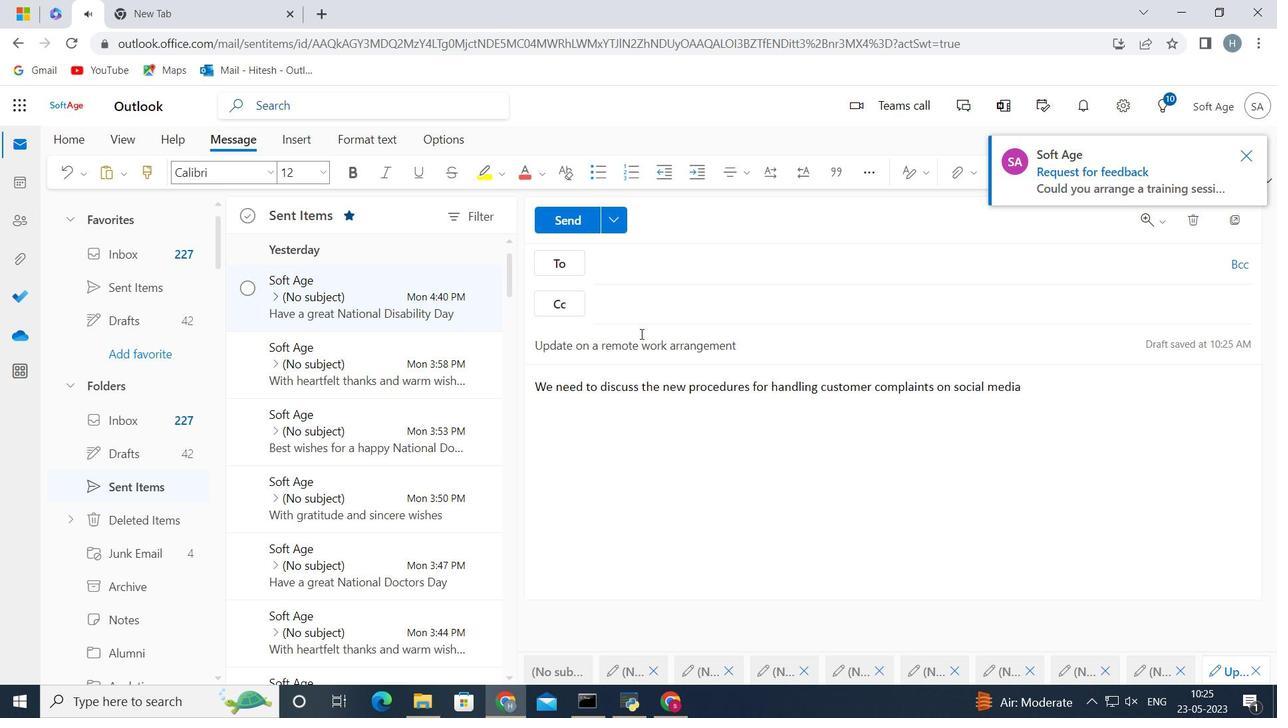 
Action: Key pressed <Key.space>
Screenshot: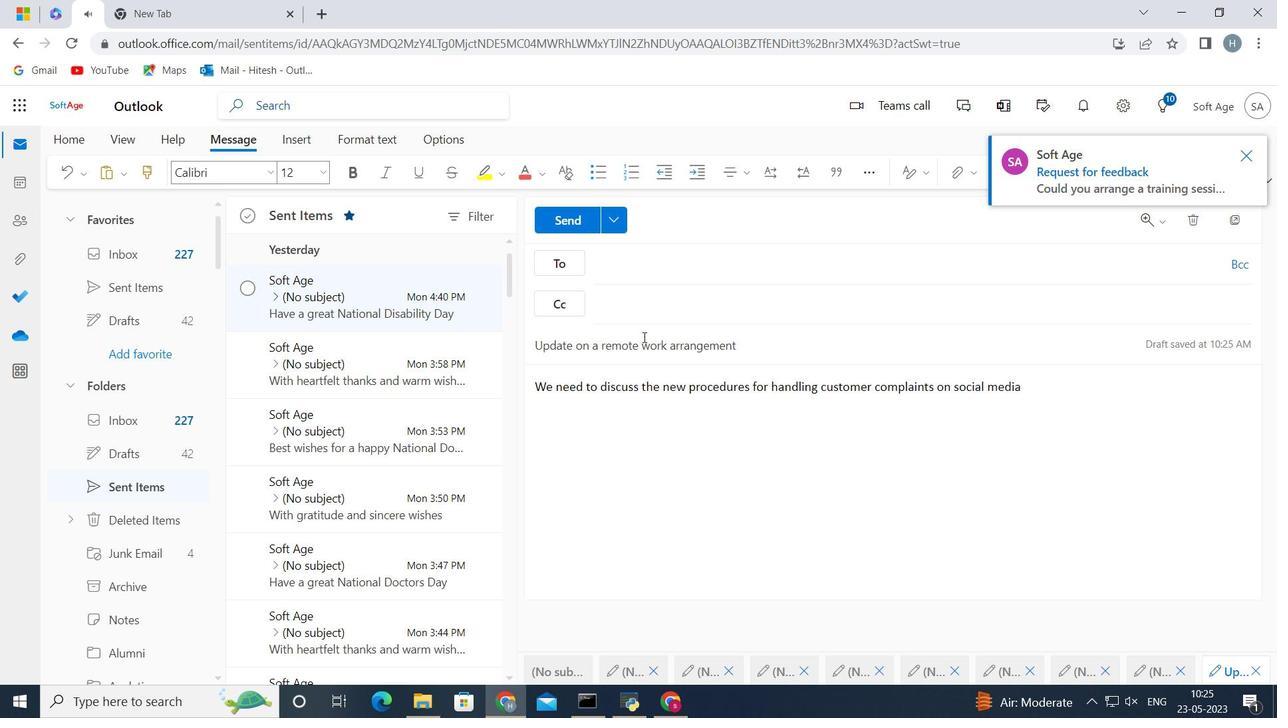
Action: Mouse moved to (647, 264)
Screenshot: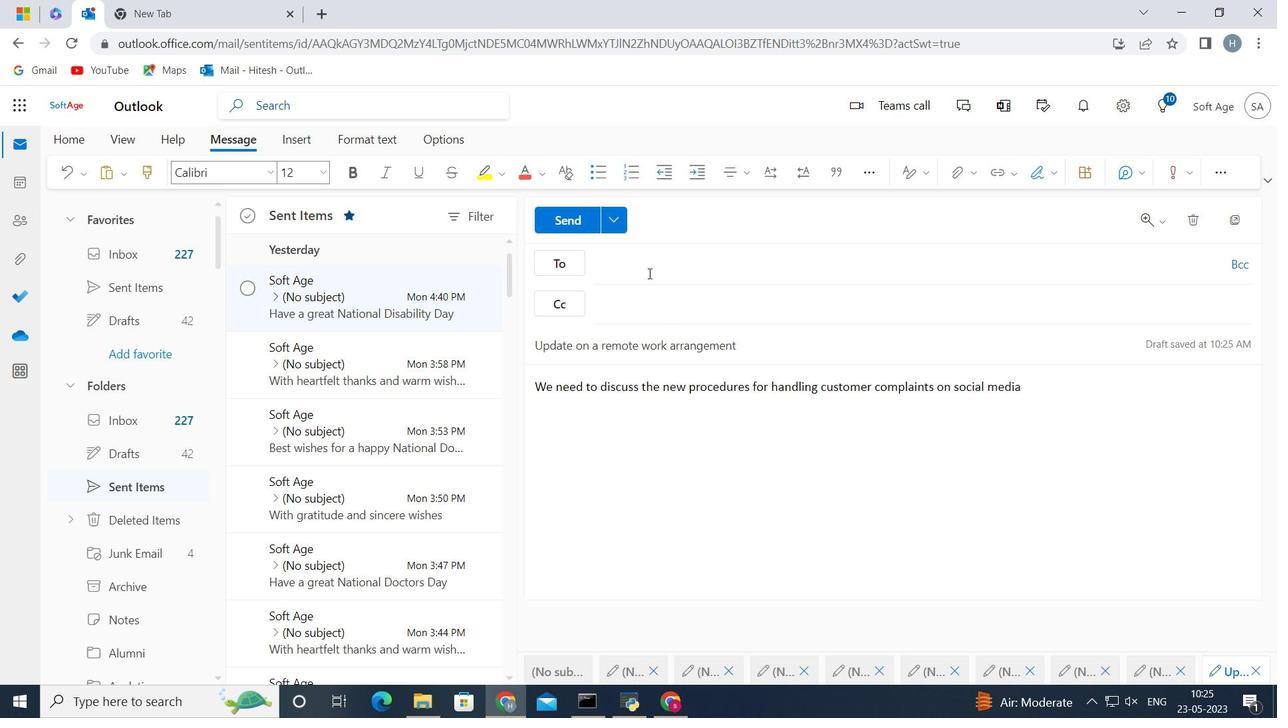 
Action: Mouse pressed left at (647, 264)
Screenshot: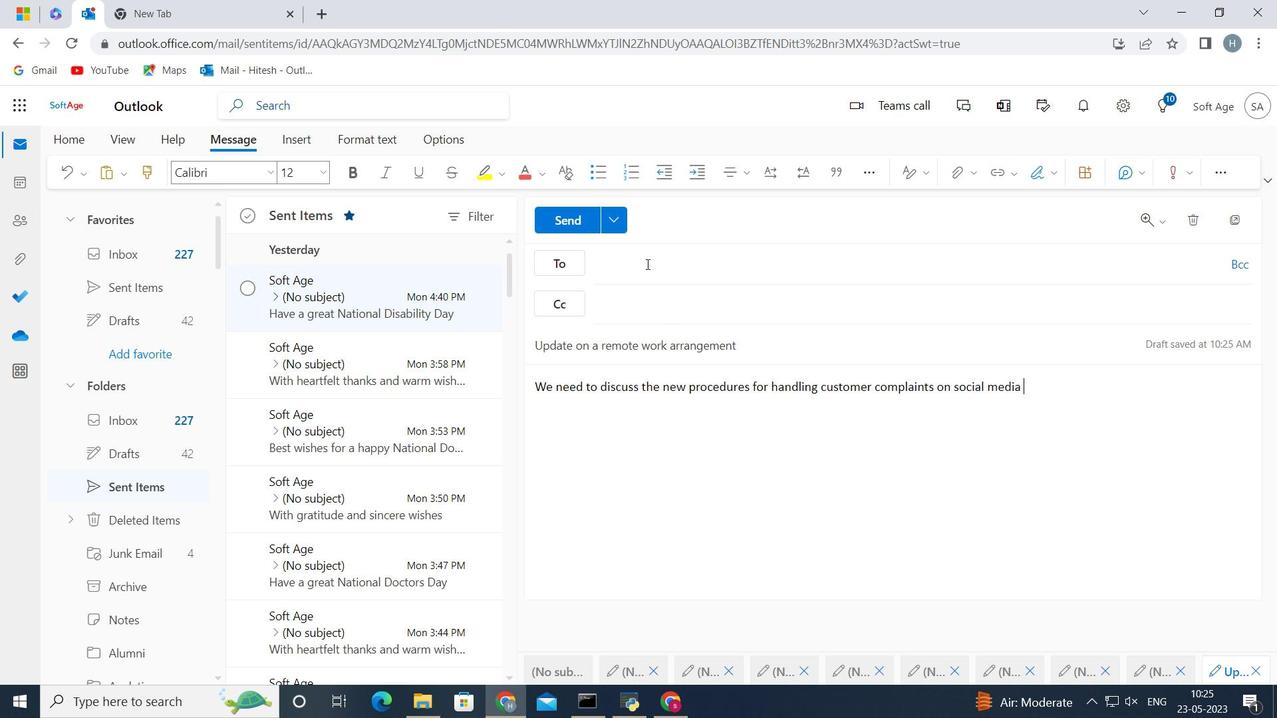
Action: Key pressed softage.10<Key.shift>@softage.ne
Screenshot: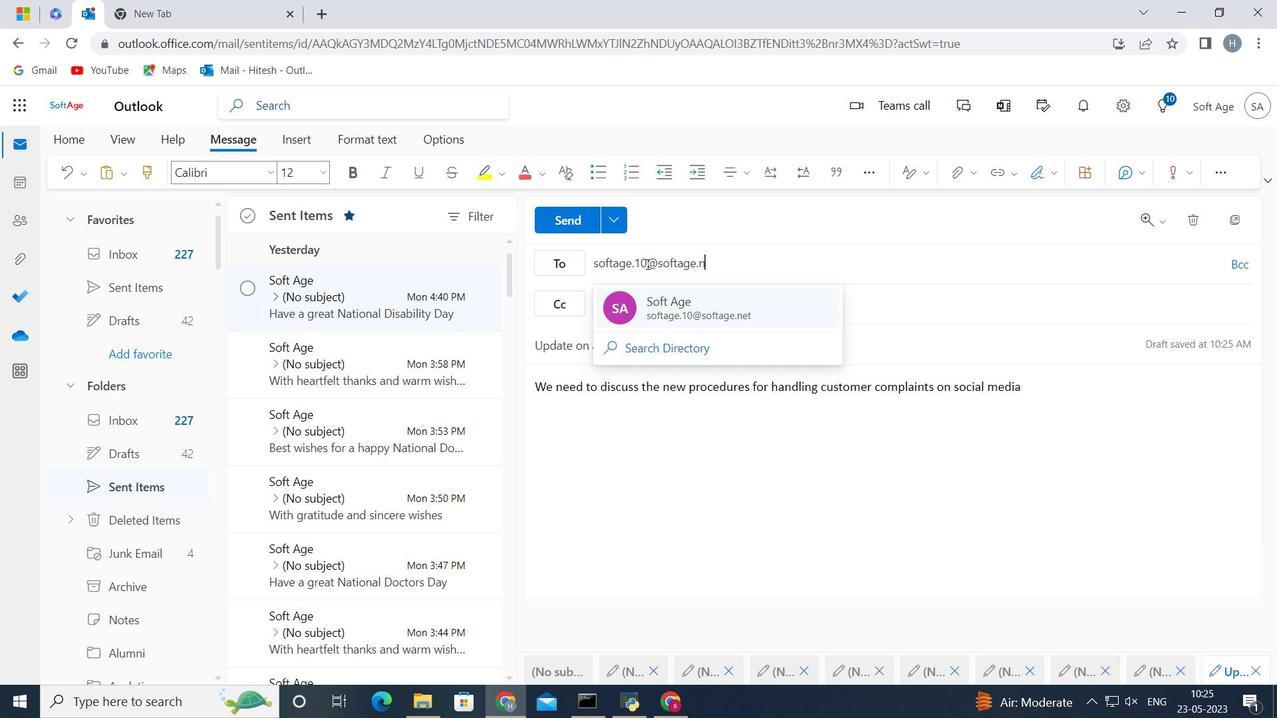 
Action: Mouse moved to (666, 259)
Screenshot: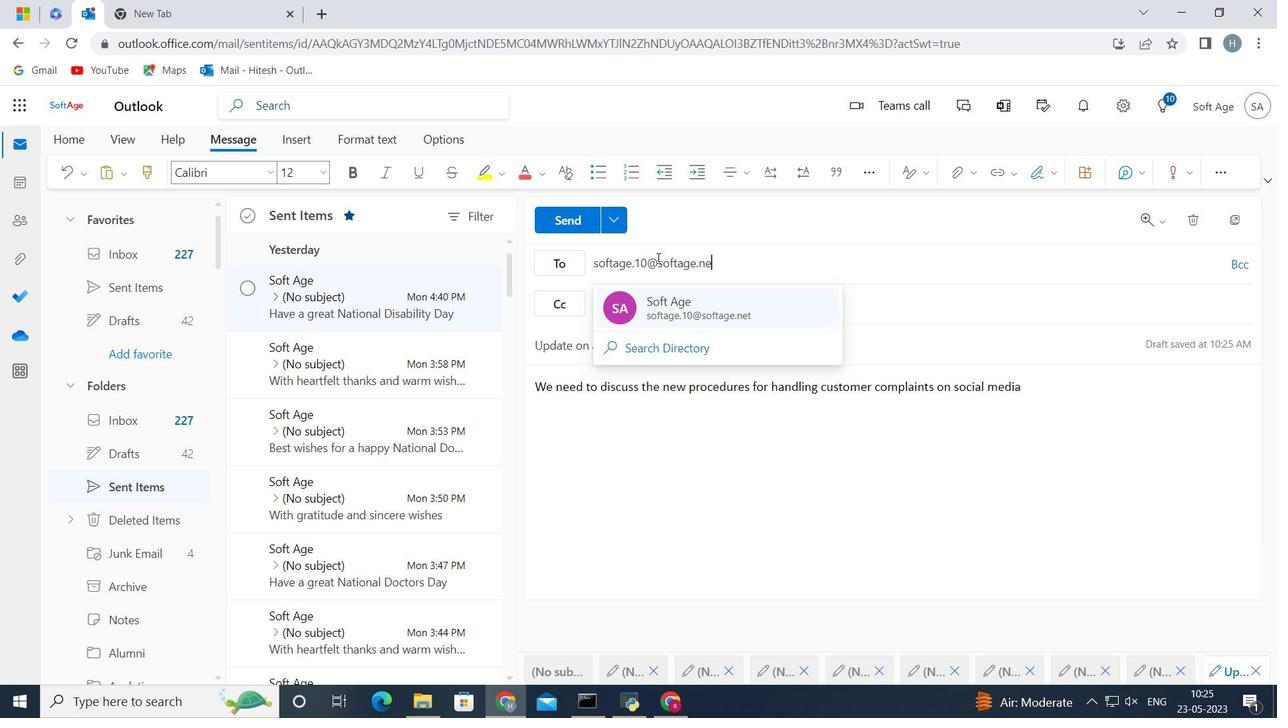 
Action: Key pressed t
Screenshot: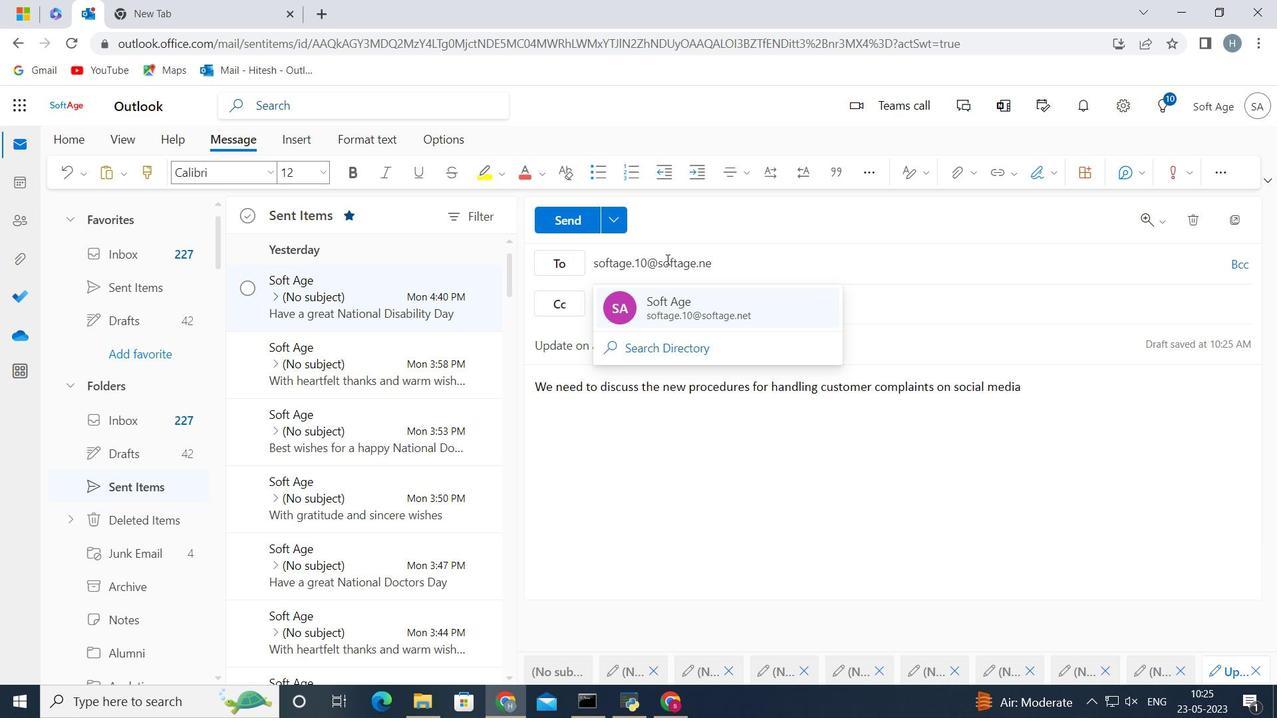 
Action: Mouse moved to (660, 296)
Screenshot: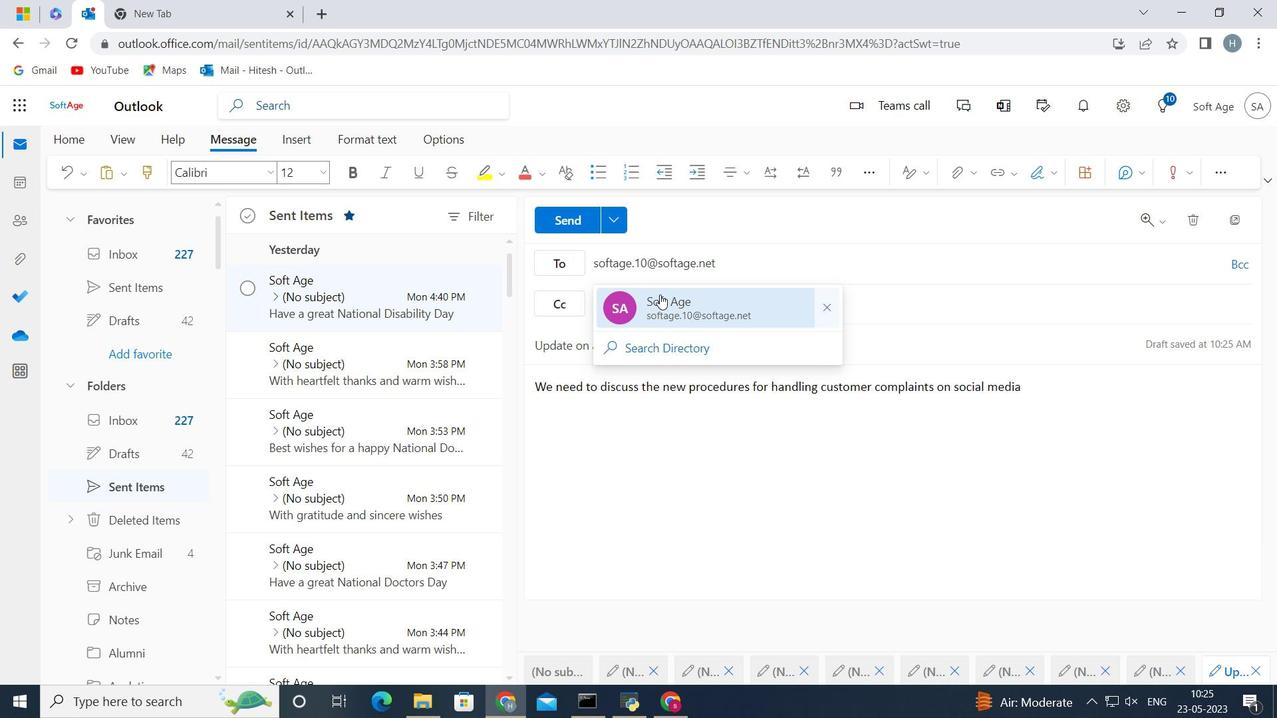 
Action: Mouse pressed left at (660, 296)
Screenshot: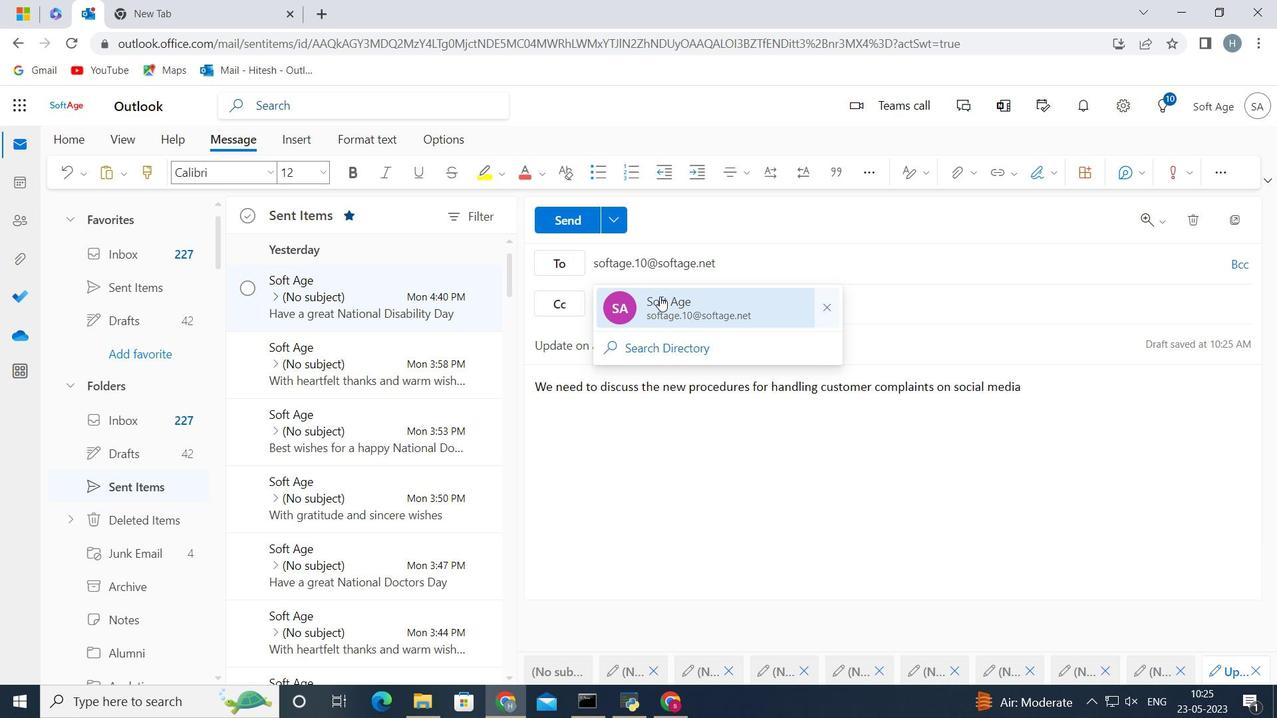 
Action: Mouse moved to (570, 221)
Screenshot: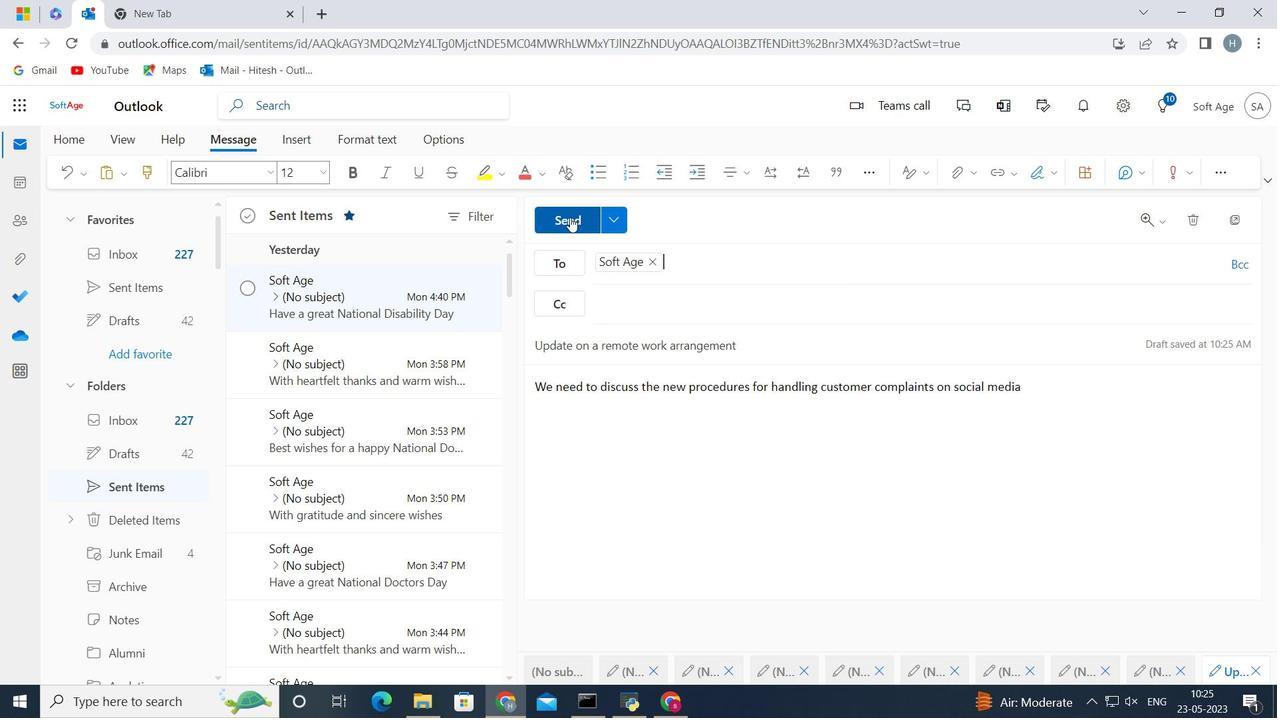 
Action: Mouse pressed left at (570, 221)
Screenshot: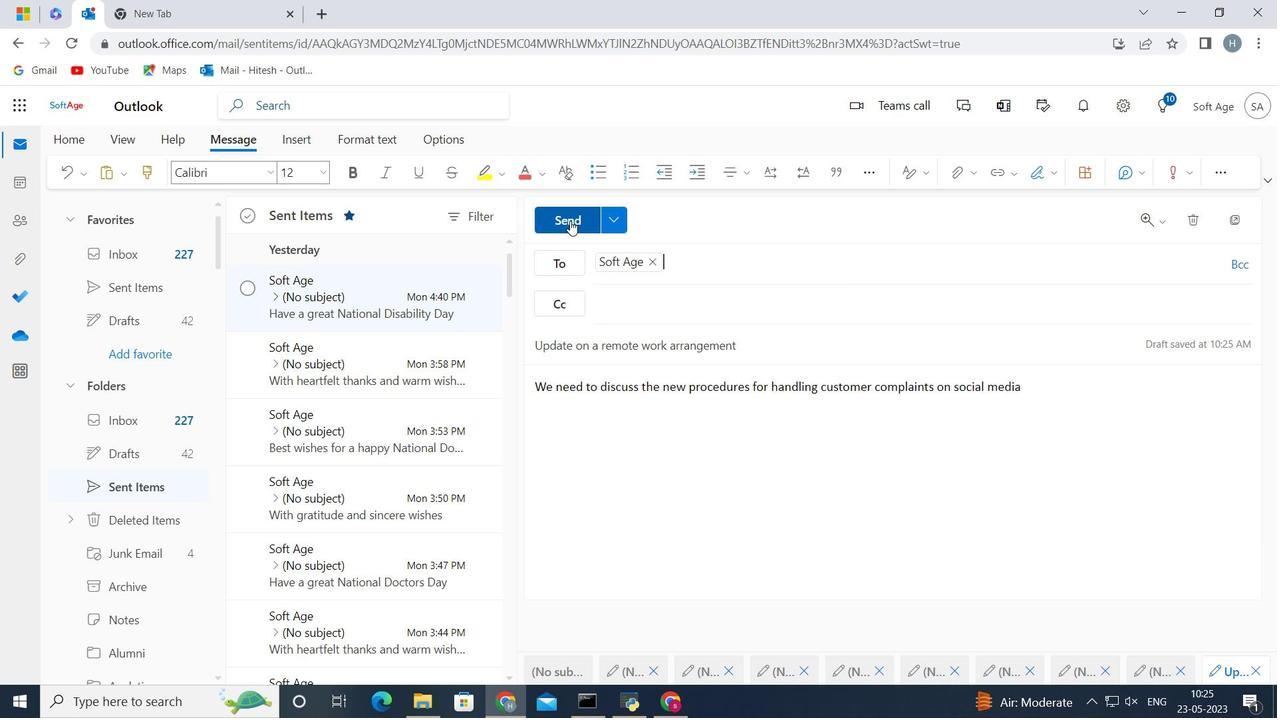 
Action: Mouse moved to (384, 287)
Screenshot: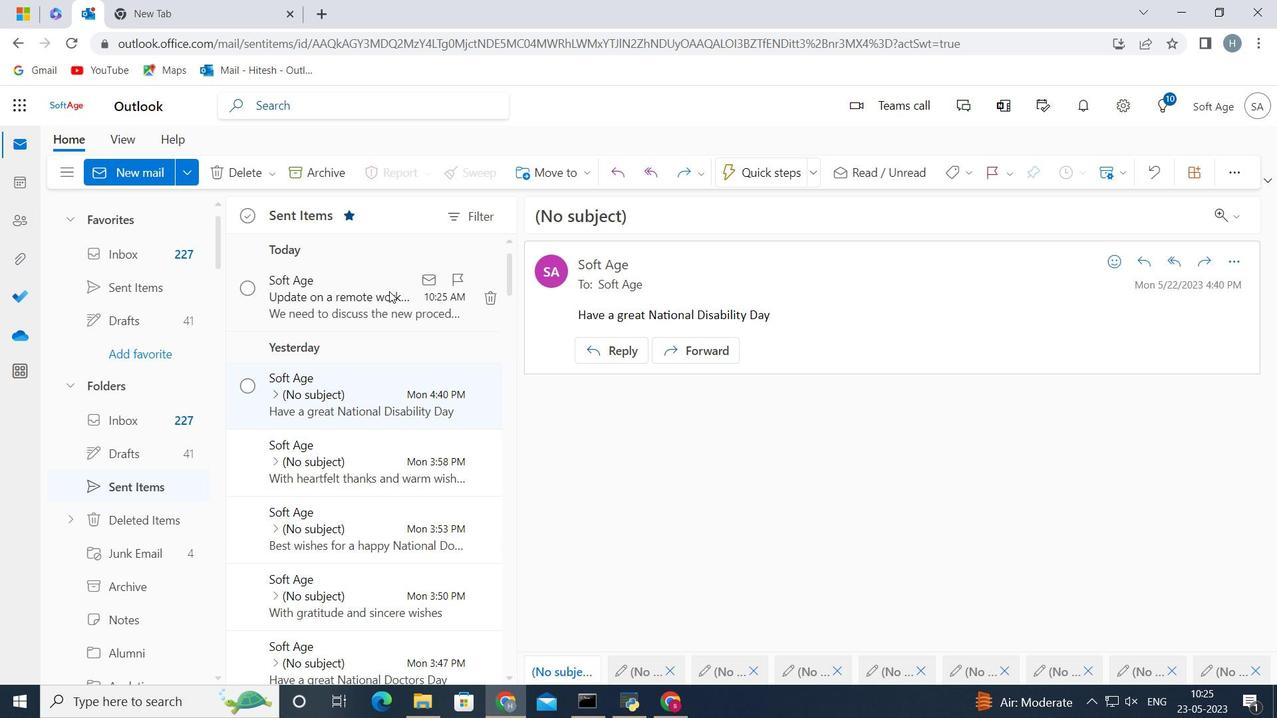 
Action: Mouse pressed left at (384, 287)
Screenshot: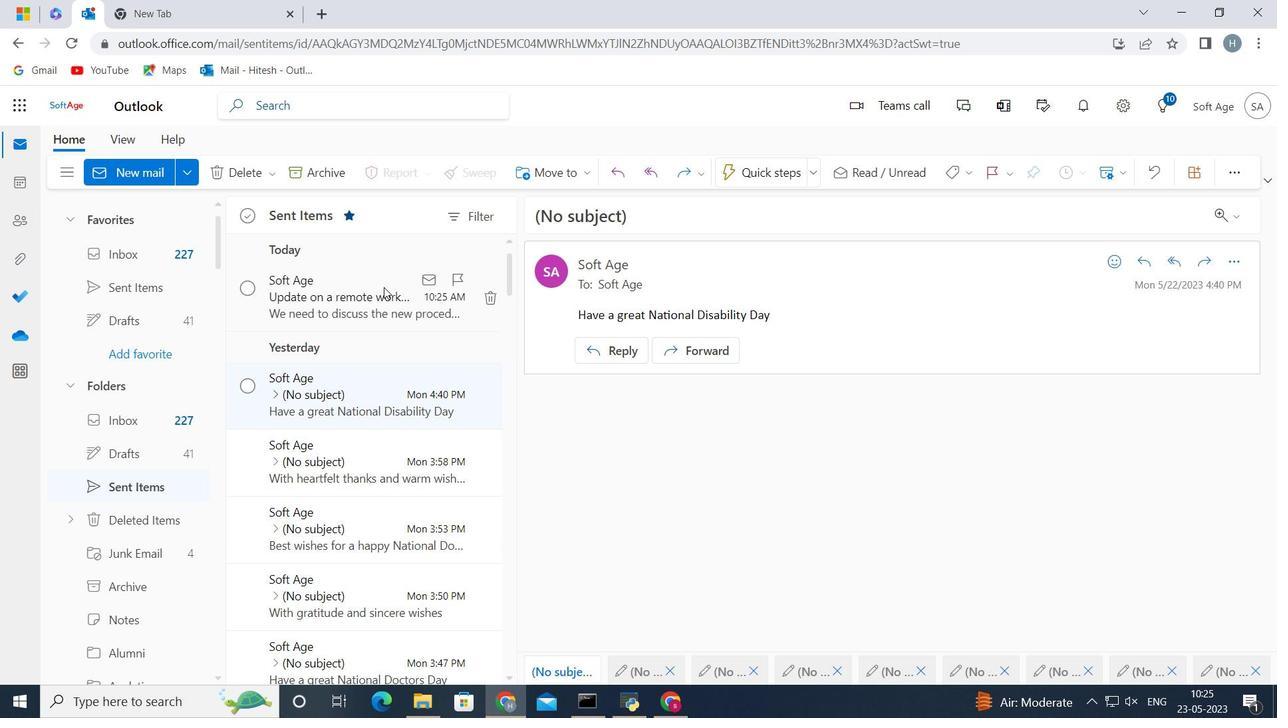 
Action: Mouse moved to (577, 175)
Screenshot: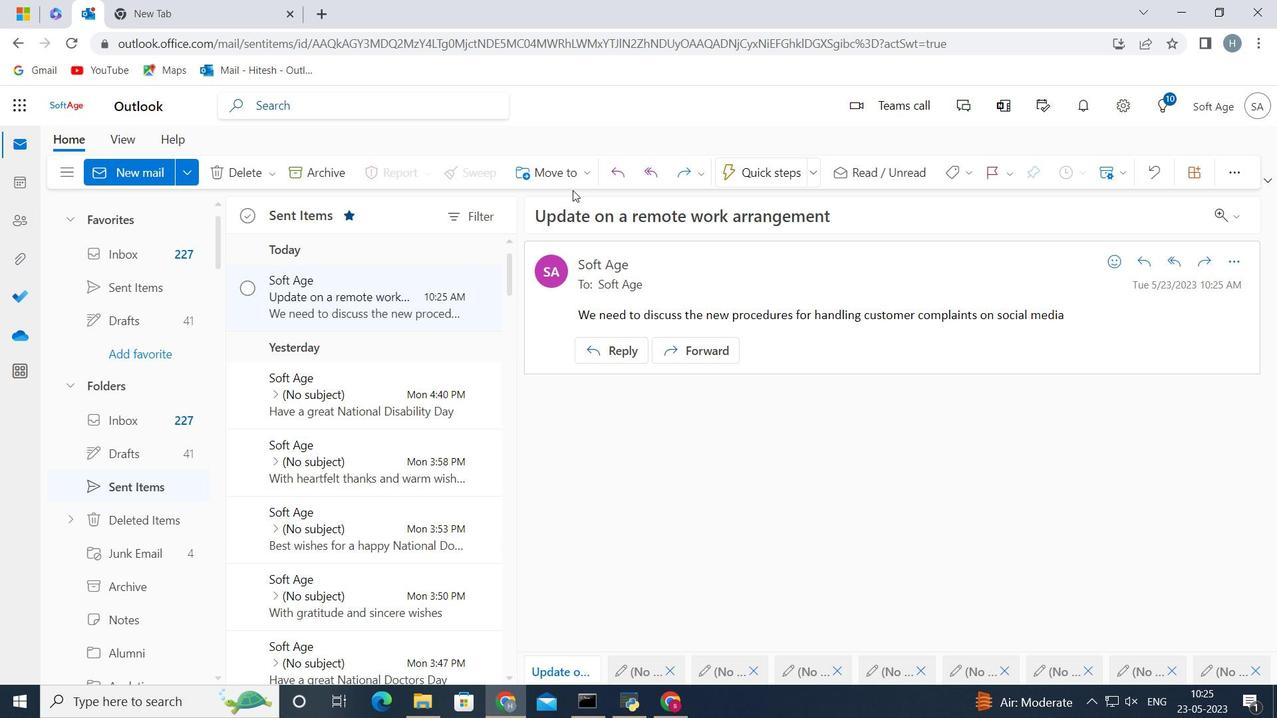 
Action: Mouse pressed left at (577, 175)
Screenshot: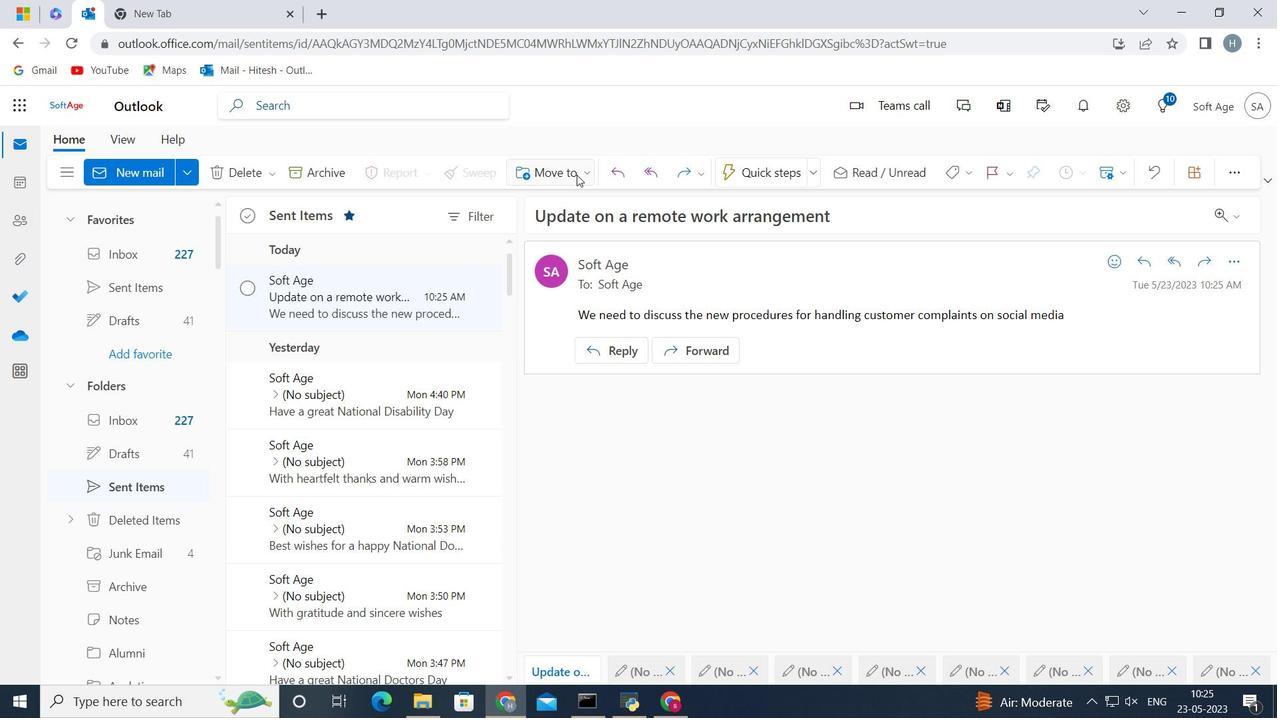 
Action: Mouse moved to (601, 196)
Screenshot: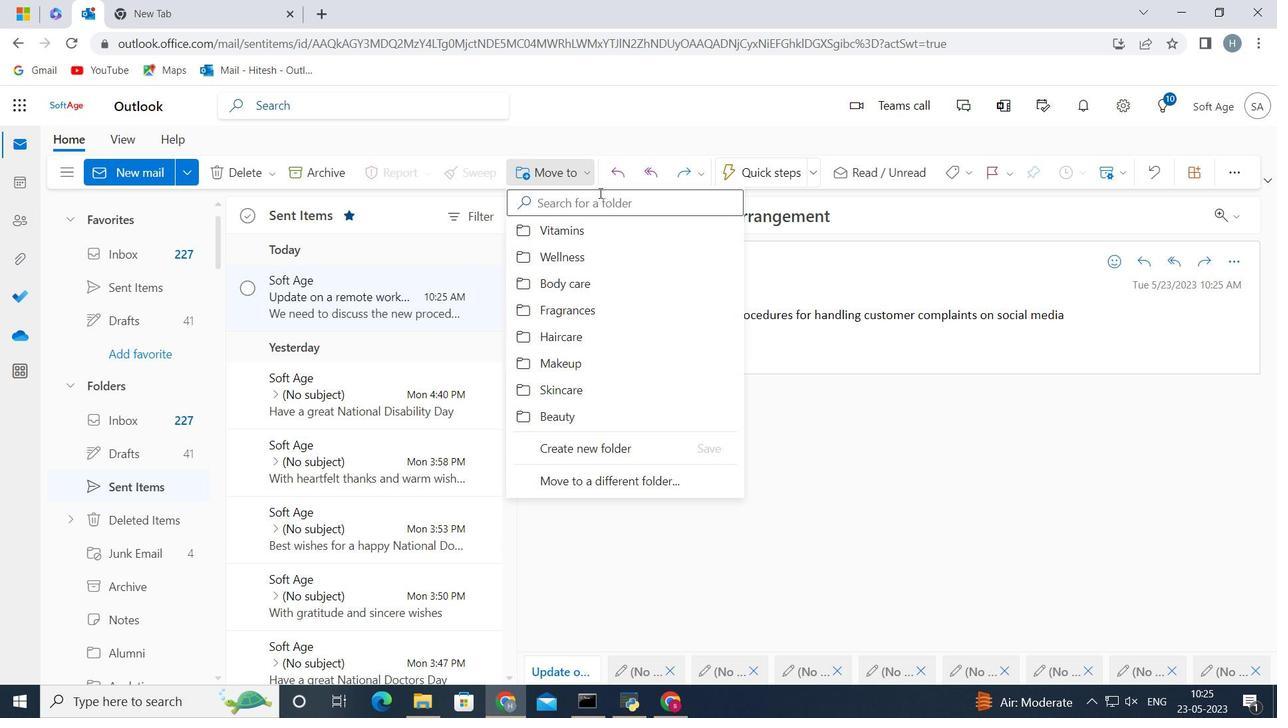 
Action: Mouse pressed left at (601, 196)
Screenshot: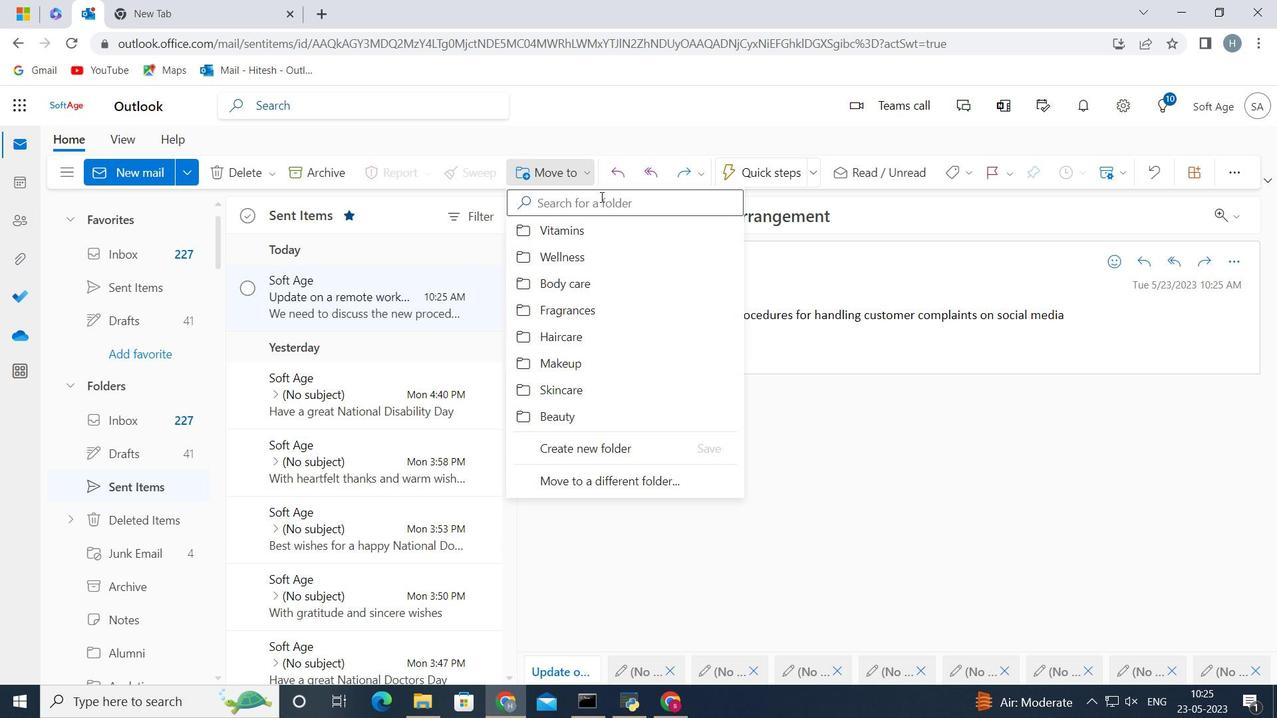 
Action: Mouse moved to (600, 200)
Screenshot: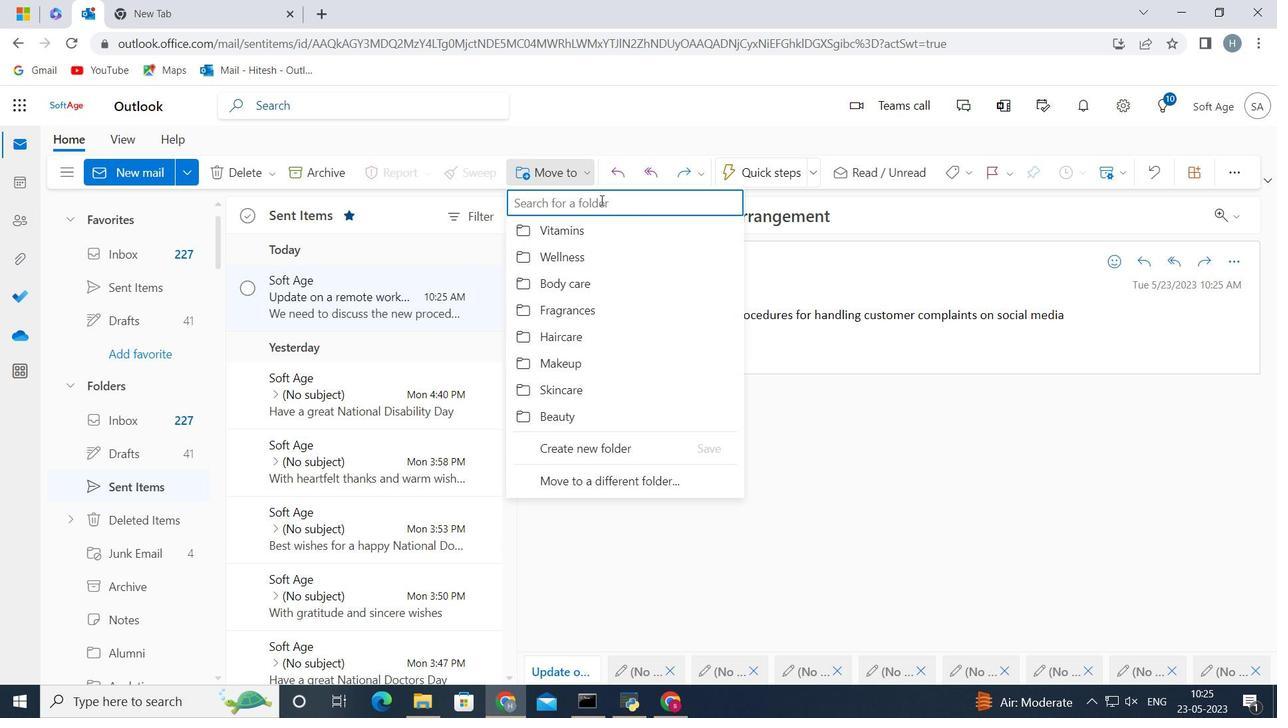 
Action: Key pressed <Key.shift>Supp
Screenshot: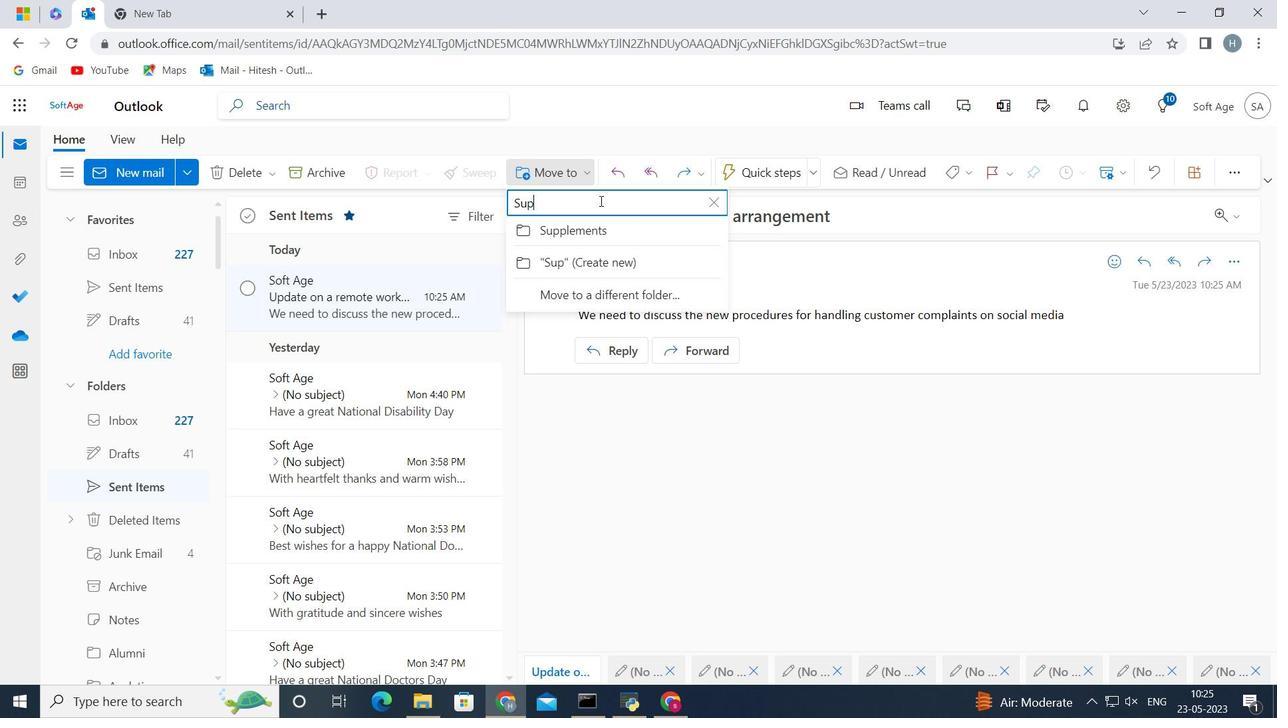 
Action: Mouse moved to (519, 230)
Screenshot: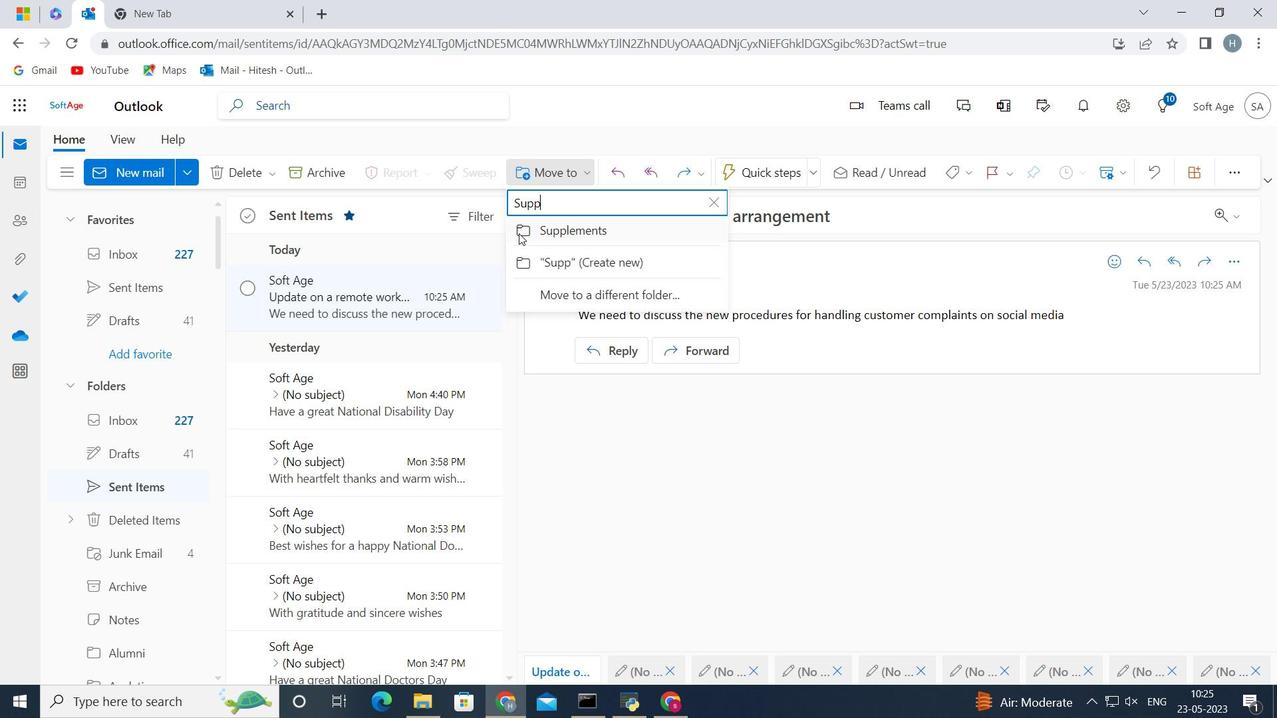 
Action: Mouse pressed left at (519, 230)
Screenshot: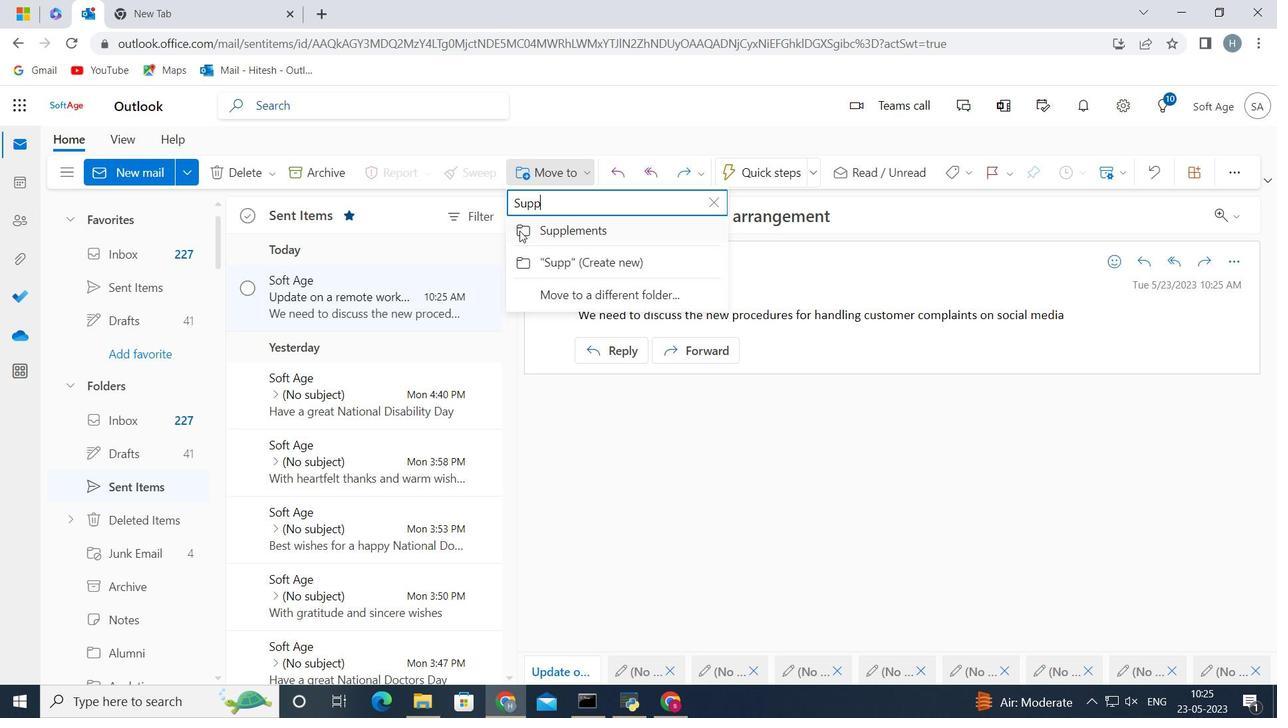 
Action: Mouse moved to (721, 460)
Screenshot: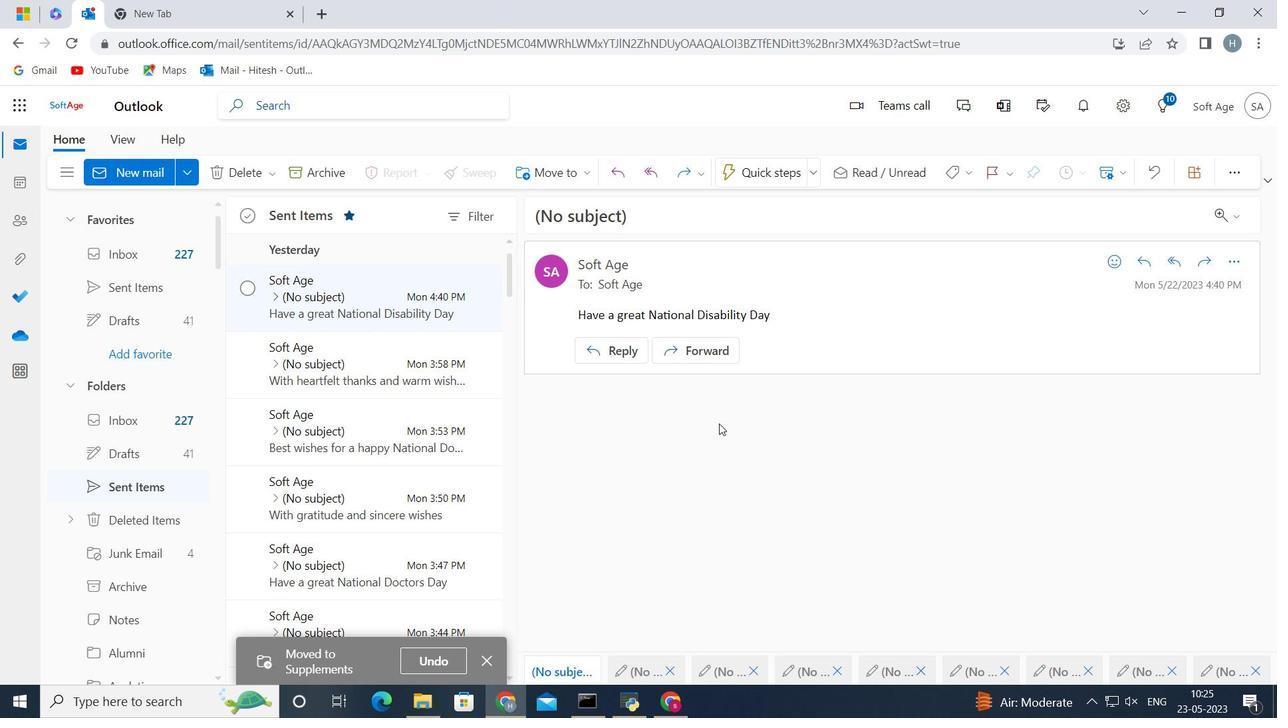 
